 Task: Add an event with the title Third Team Building Exercise: Escape Room Challenge, date ''2023/12/05'', time 22:00and add a description: Participants will learn how to provide feedback and constructive criticism in a constructive and respectful manner. They will practice giving and receiving feedback, focusing on specific behaviors and outcomes, and offering suggestions for improvement.Mark the tasks as Completed , logged in from the account softage.4@softage.netand send the event invitation to softage.9@softage.net and softage.10@softage.net. Set a reminder for the event Weekly on Sunday
Action: Mouse moved to (86, 113)
Screenshot: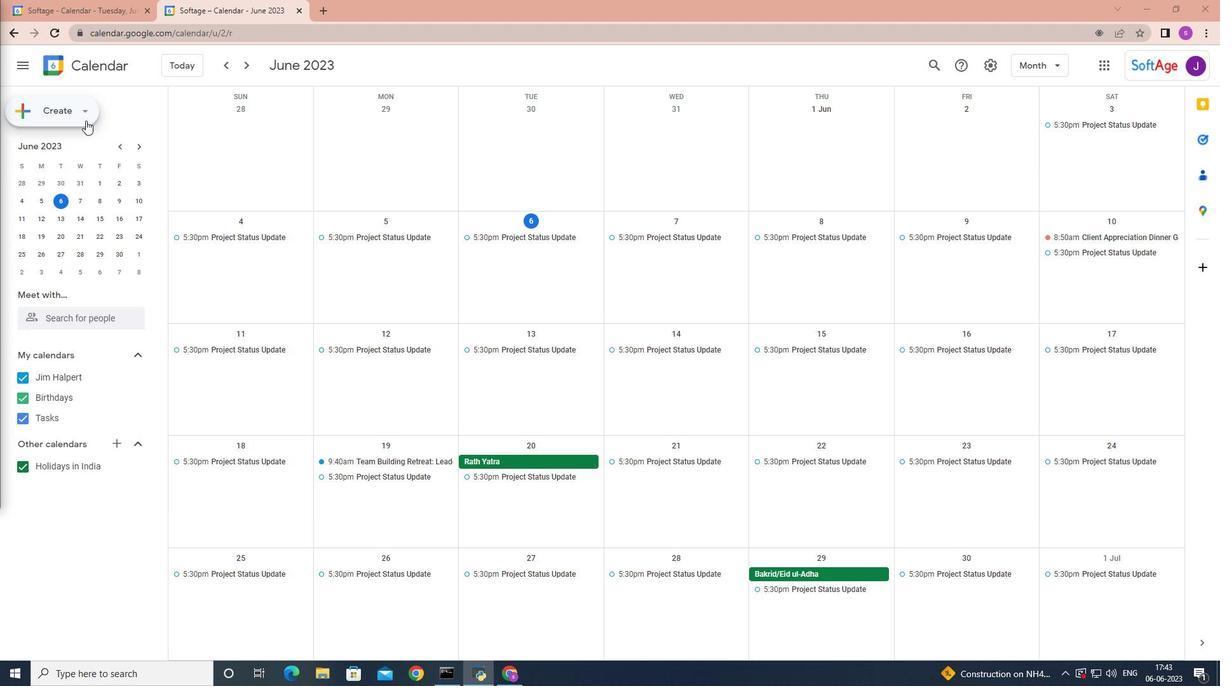 
Action: Mouse pressed left at (86, 113)
Screenshot: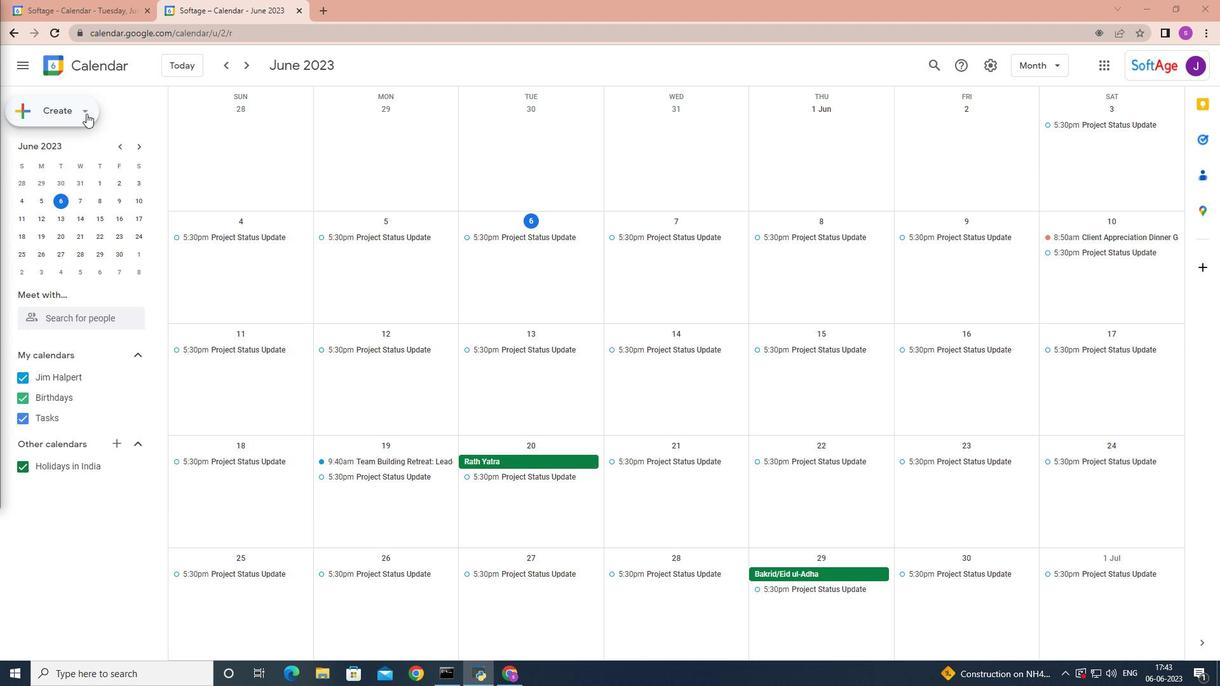 
Action: Mouse moved to (78, 142)
Screenshot: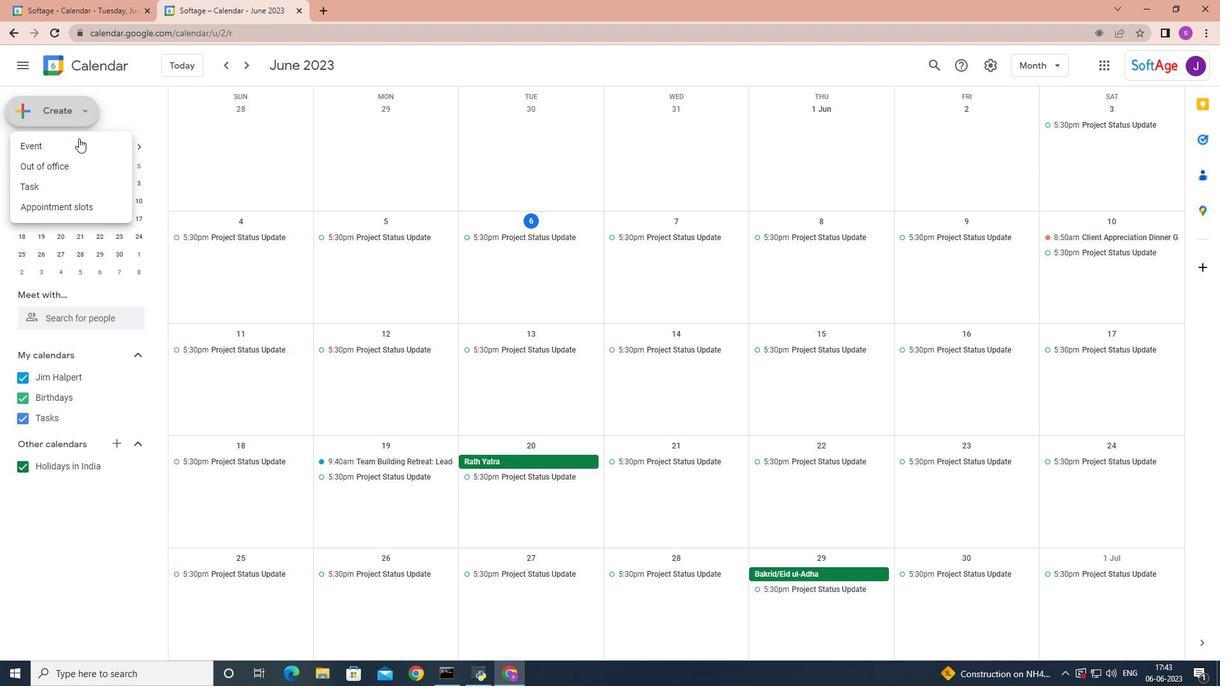 
Action: Mouse pressed left at (78, 142)
Screenshot: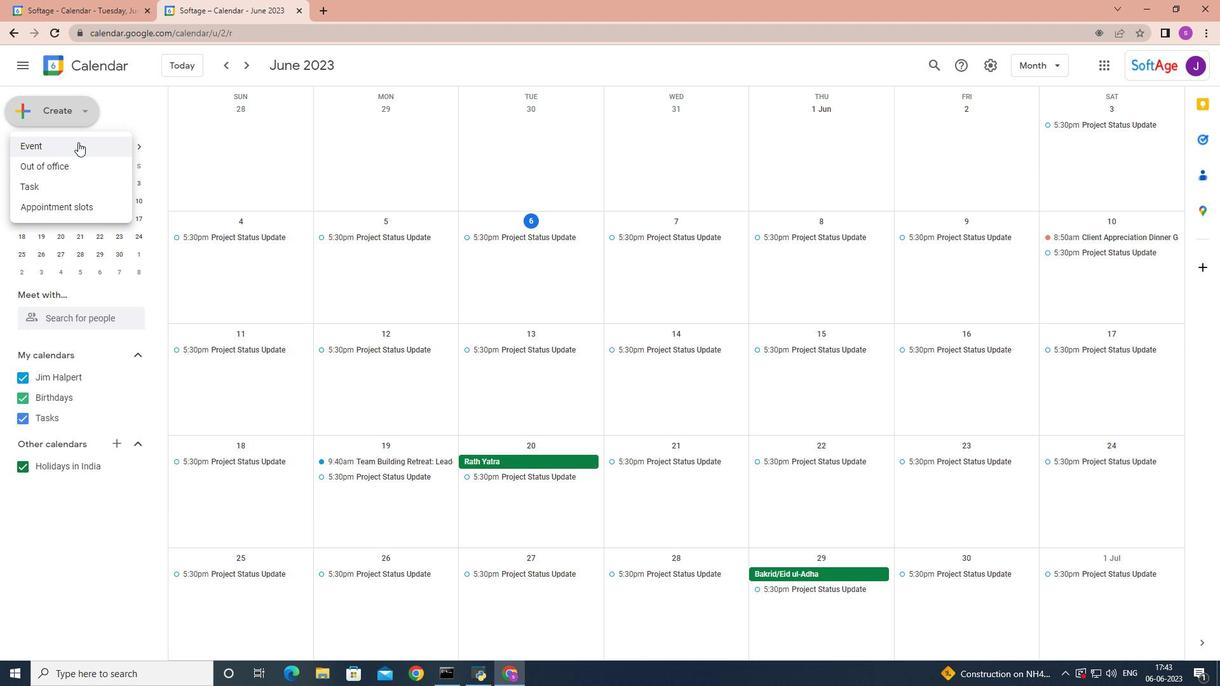 
Action: Mouse moved to (364, 499)
Screenshot: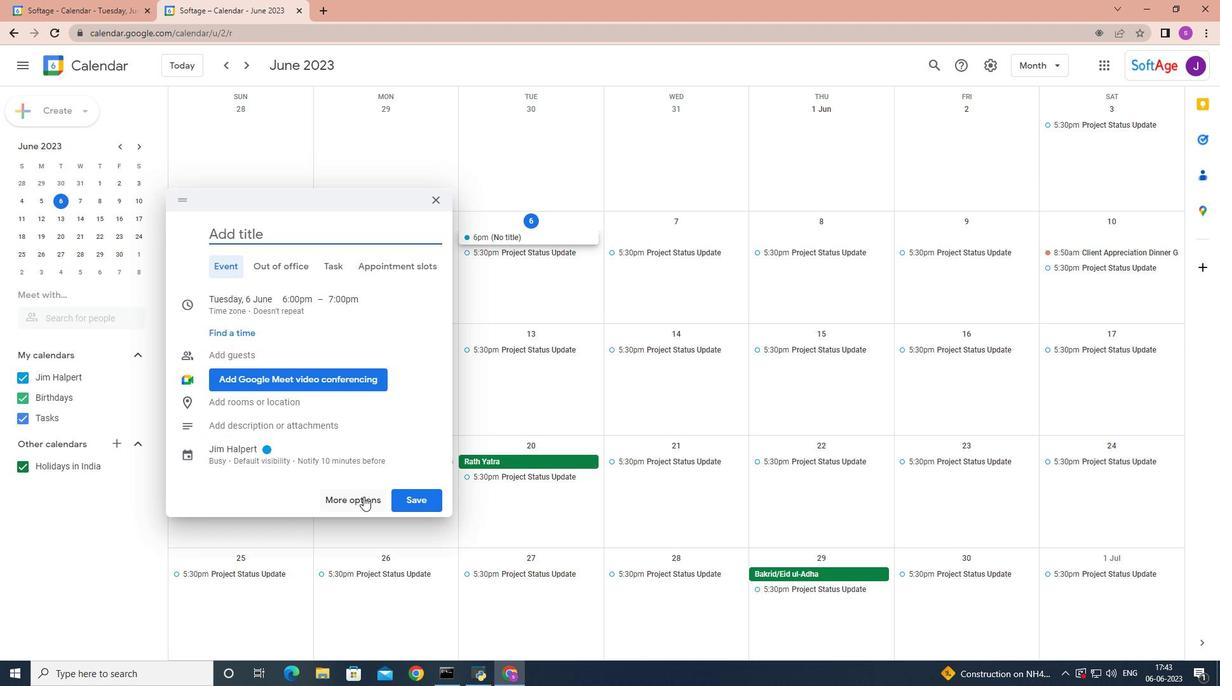 
Action: Mouse pressed left at (364, 499)
Screenshot: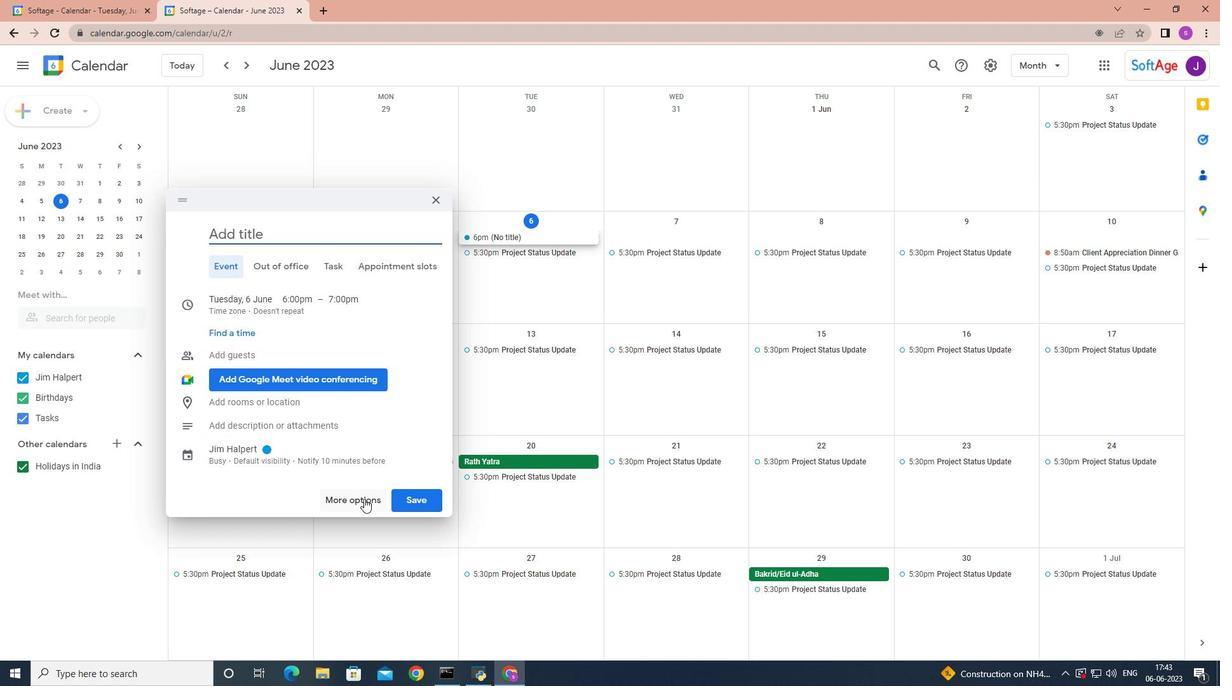 
Action: Mouse moved to (361, 498)
Screenshot: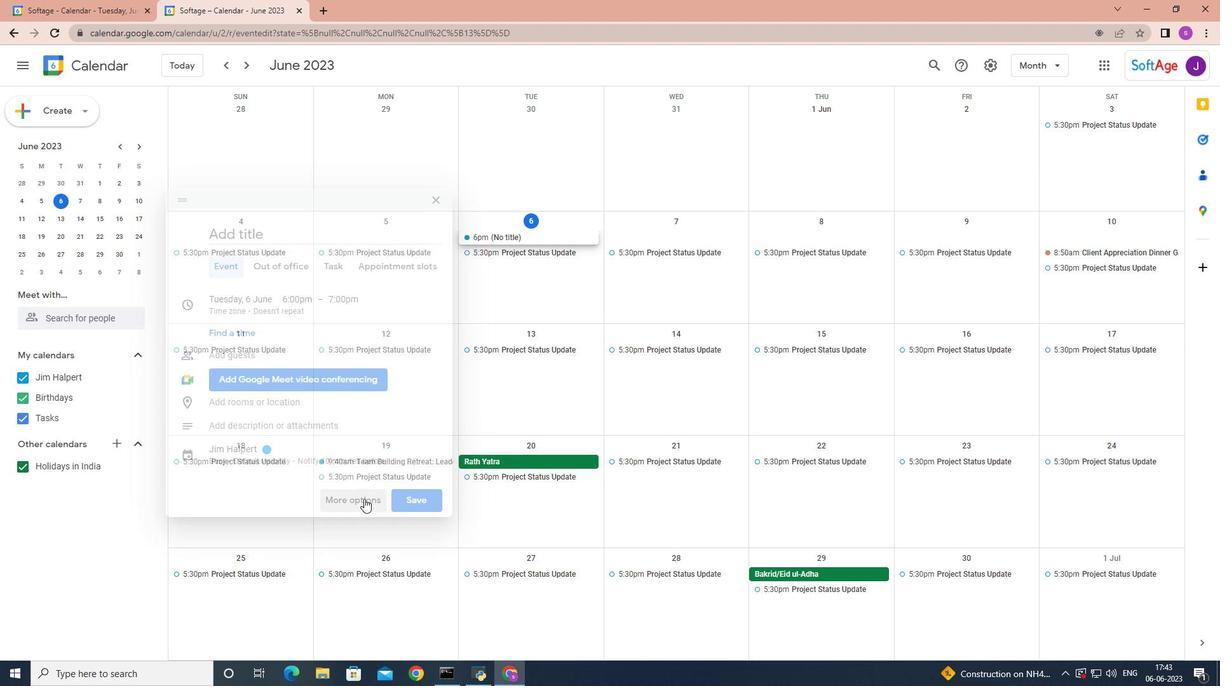 
Action: Key pressed <Key.shift>Third<Key.space><Key.shift>Teams<Key.space><Key.shift>Building<Key.space><Key.shift>Exercise<Key.shift>:<Key.space><Key.shift>Escape<Key.space><Key.shift>Room<Key.space><Key.shift>V<Key.backspace><Key.shift>Challenge
Screenshot: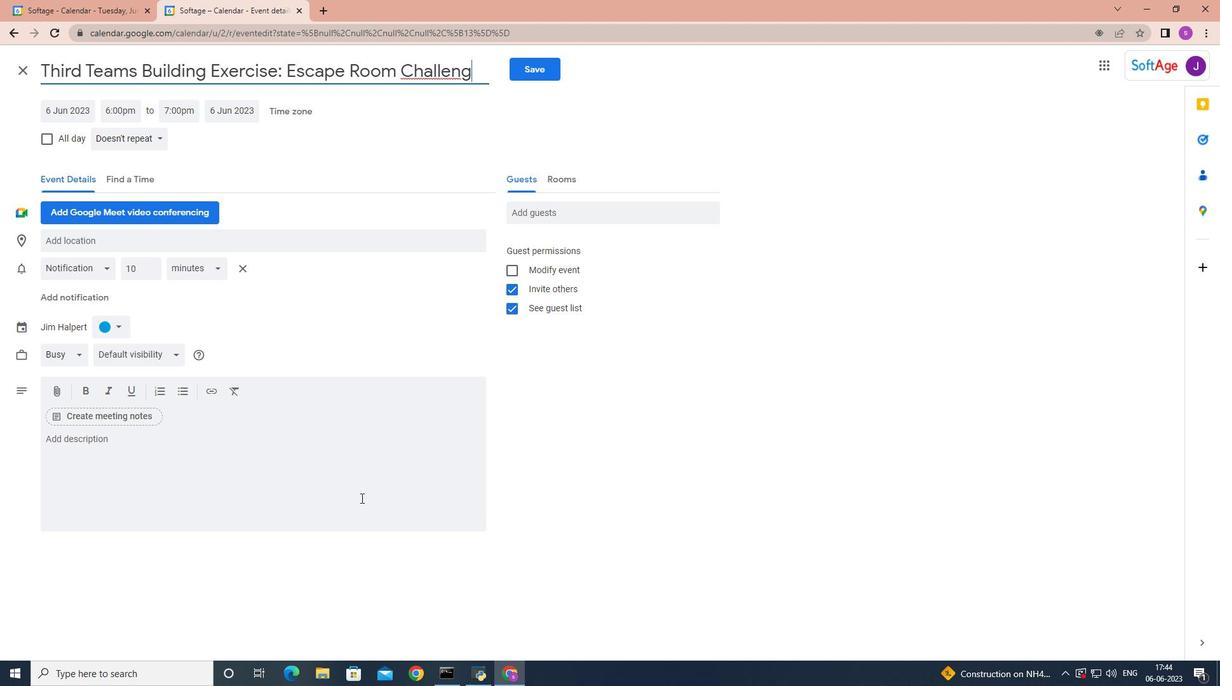
Action: Mouse moved to (70, 113)
Screenshot: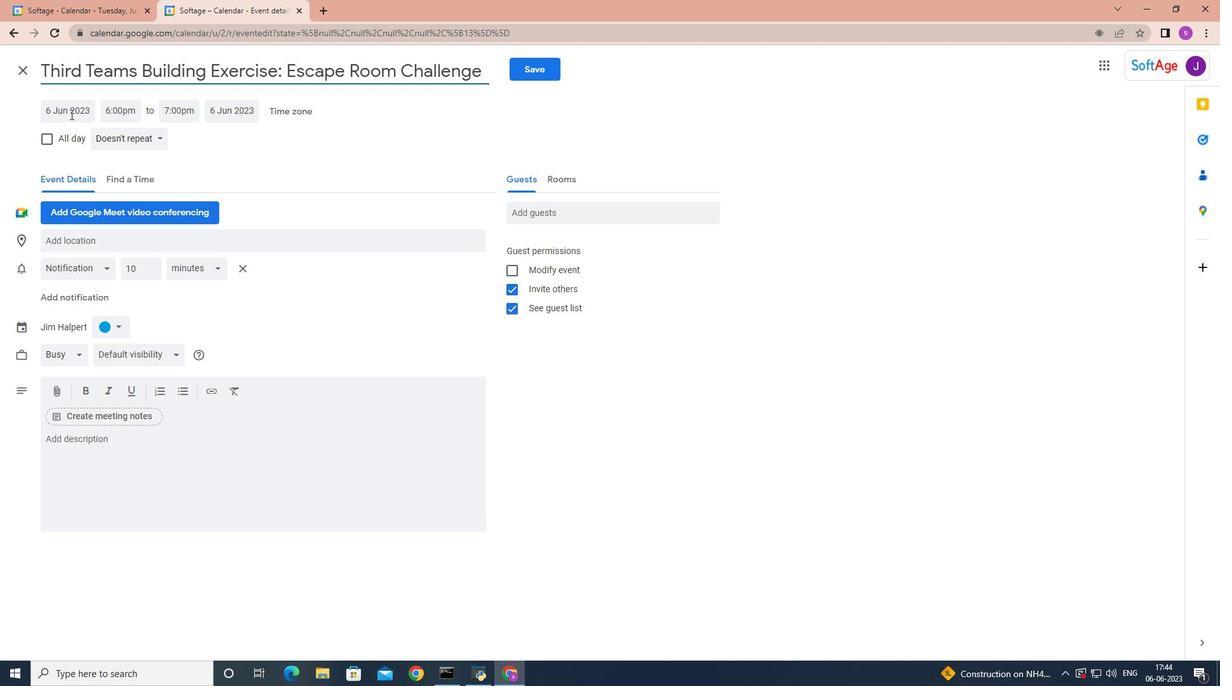 
Action: Mouse pressed left at (70, 113)
Screenshot: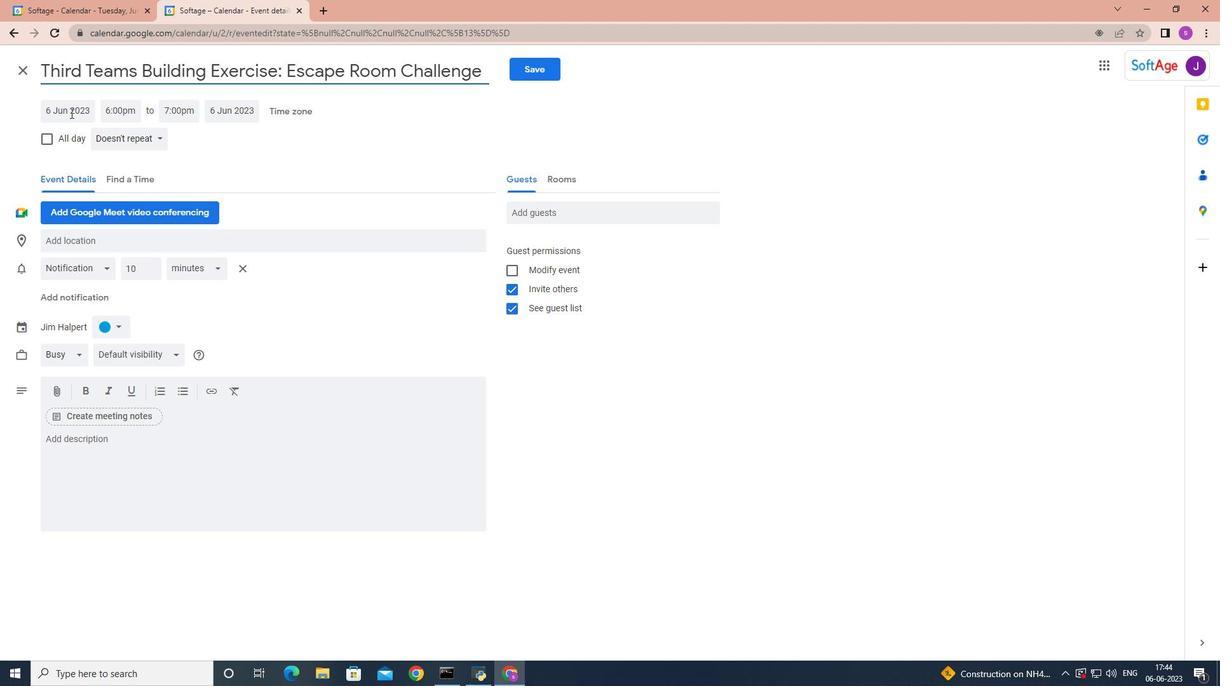 
Action: Mouse moved to (204, 136)
Screenshot: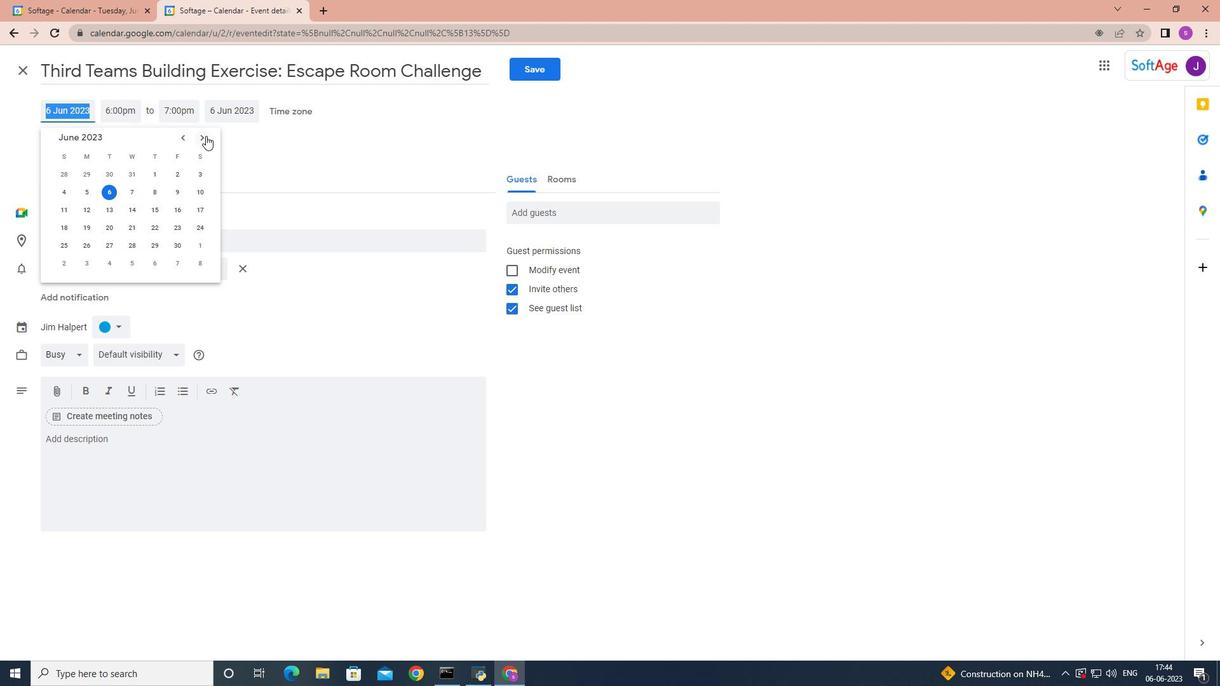 
Action: Mouse pressed left at (204, 136)
Screenshot: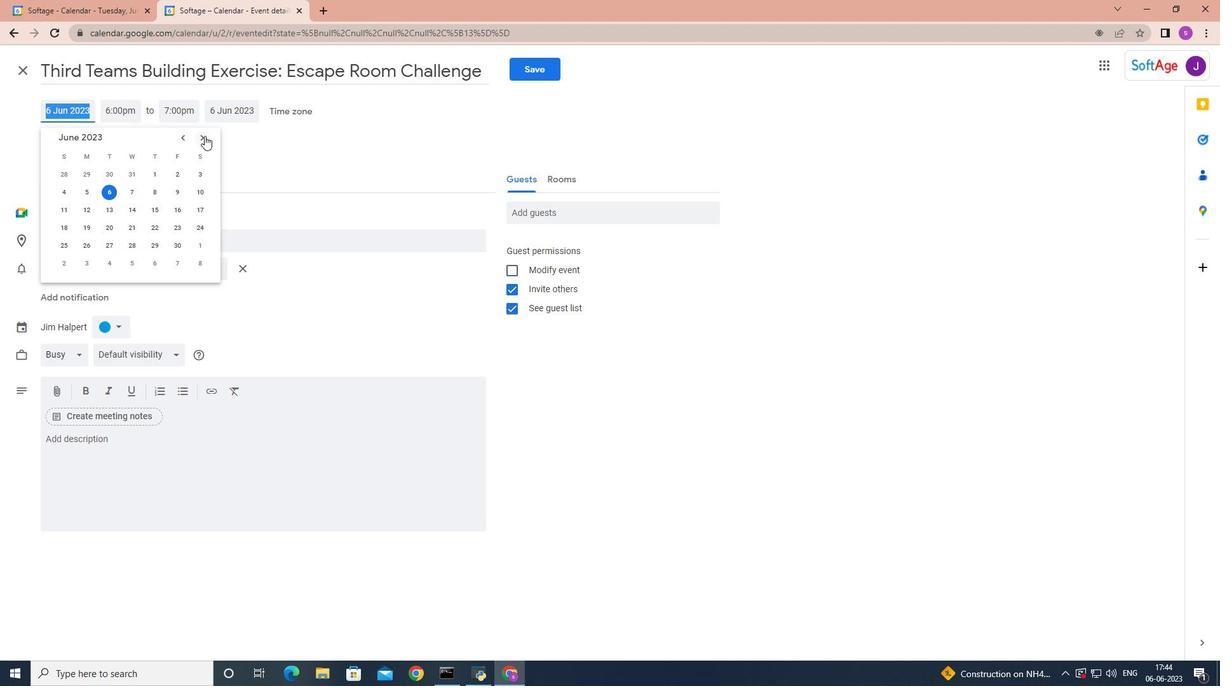 
Action: Mouse pressed left at (204, 136)
Screenshot: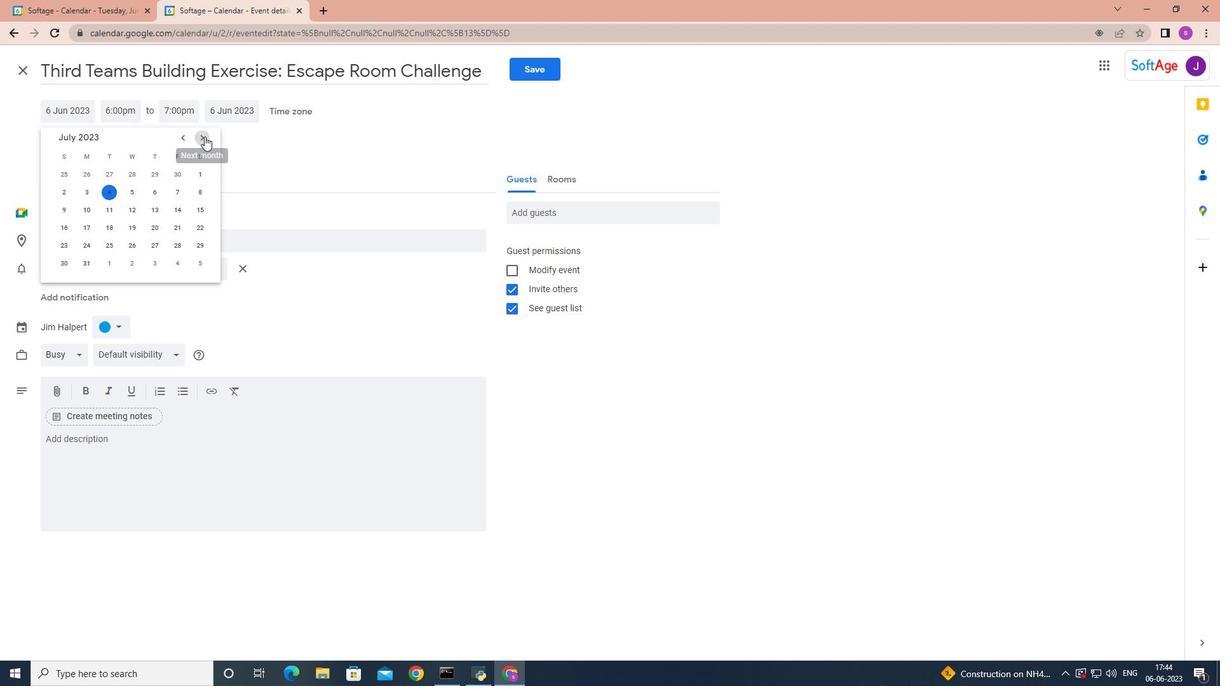 
Action: Mouse pressed left at (204, 136)
Screenshot: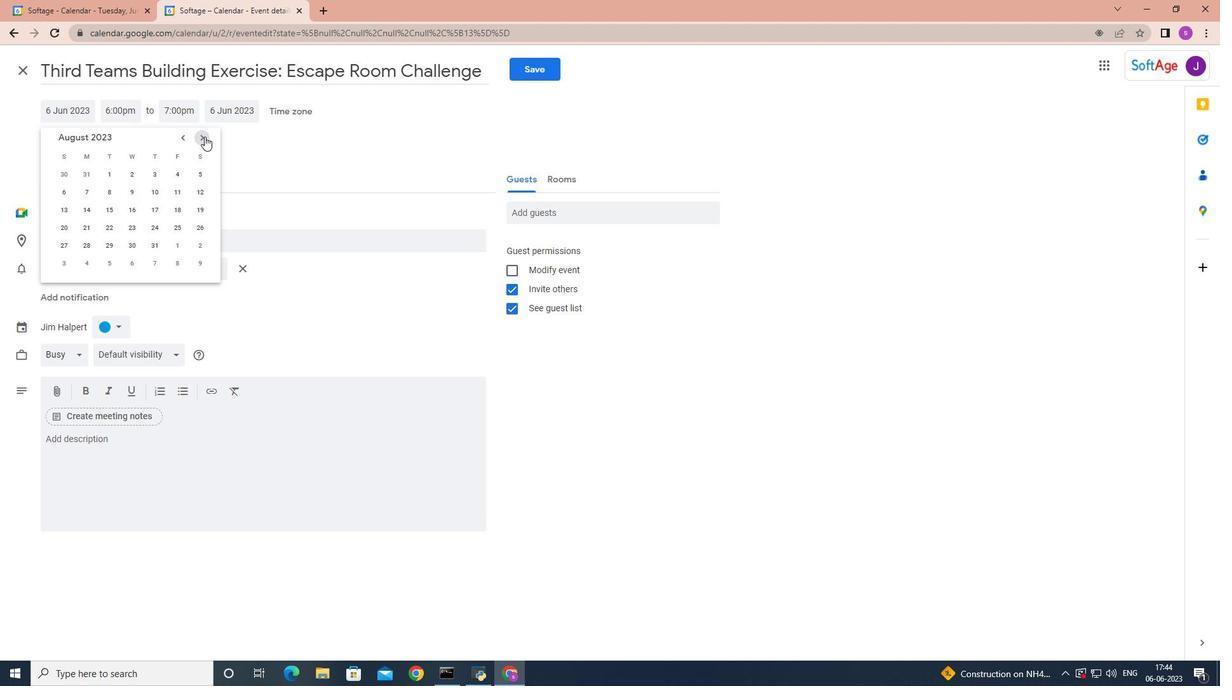 
Action: Mouse pressed left at (204, 136)
Screenshot: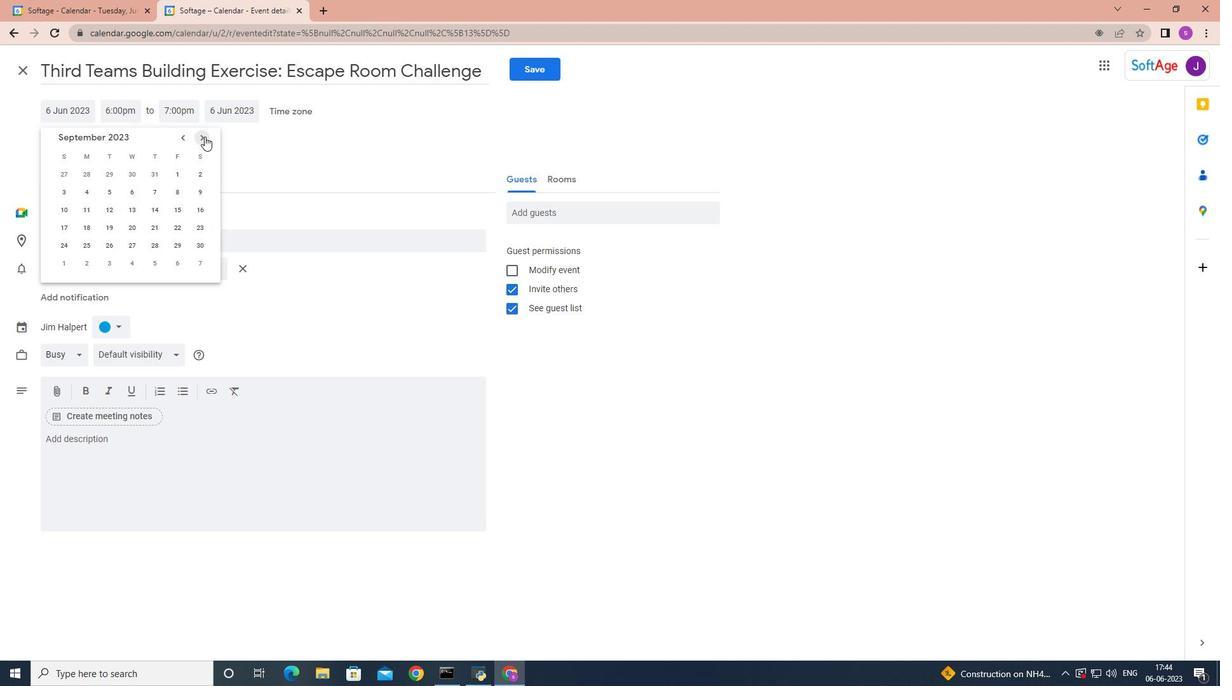 
Action: Mouse pressed left at (204, 136)
Screenshot: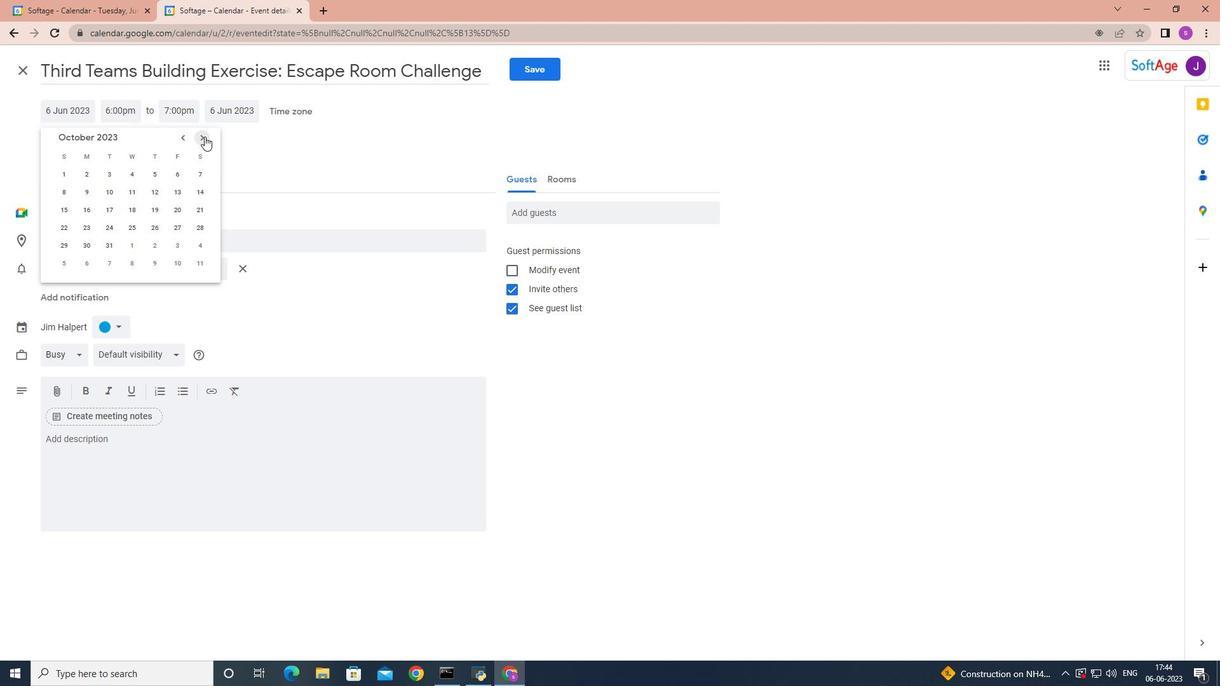 
Action: Mouse pressed left at (204, 136)
Screenshot: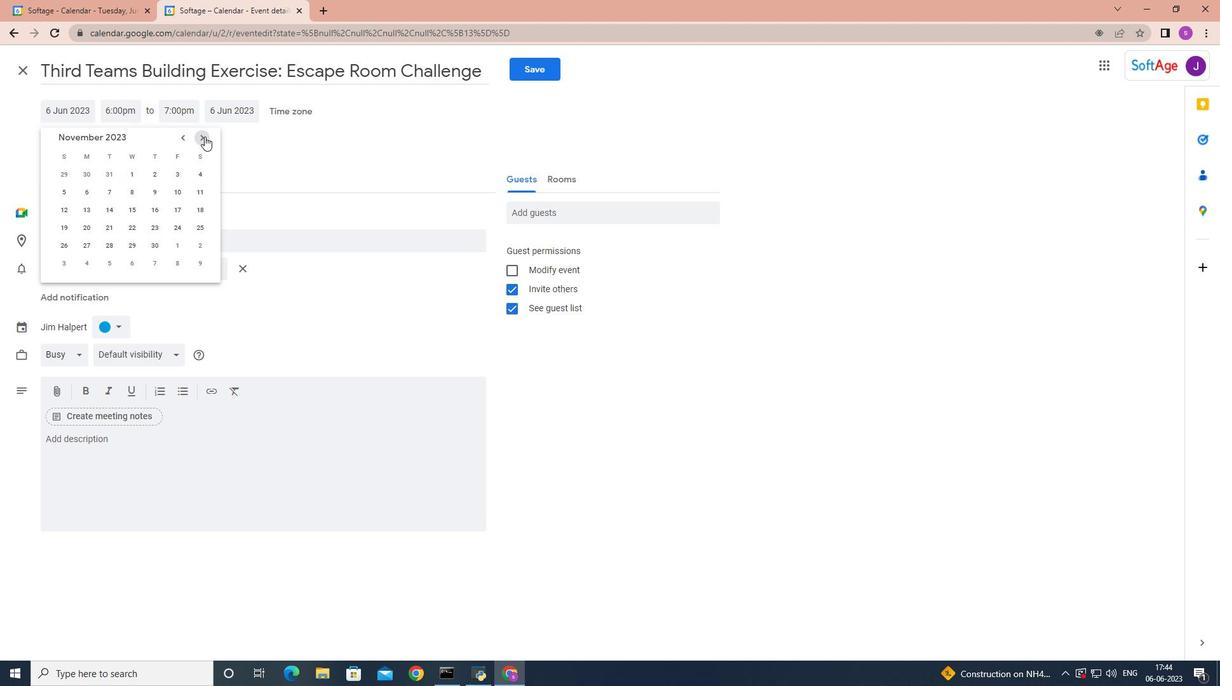 
Action: Mouse moved to (106, 188)
Screenshot: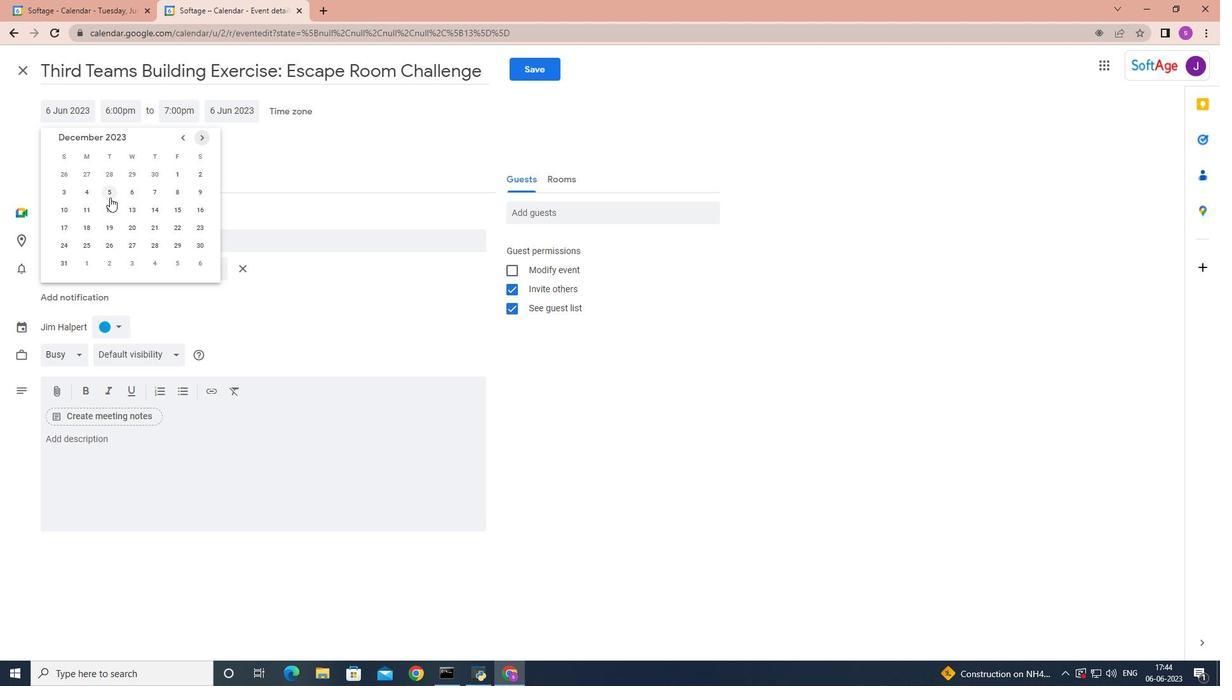 
Action: Mouse pressed left at (106, 188)
Screenshot: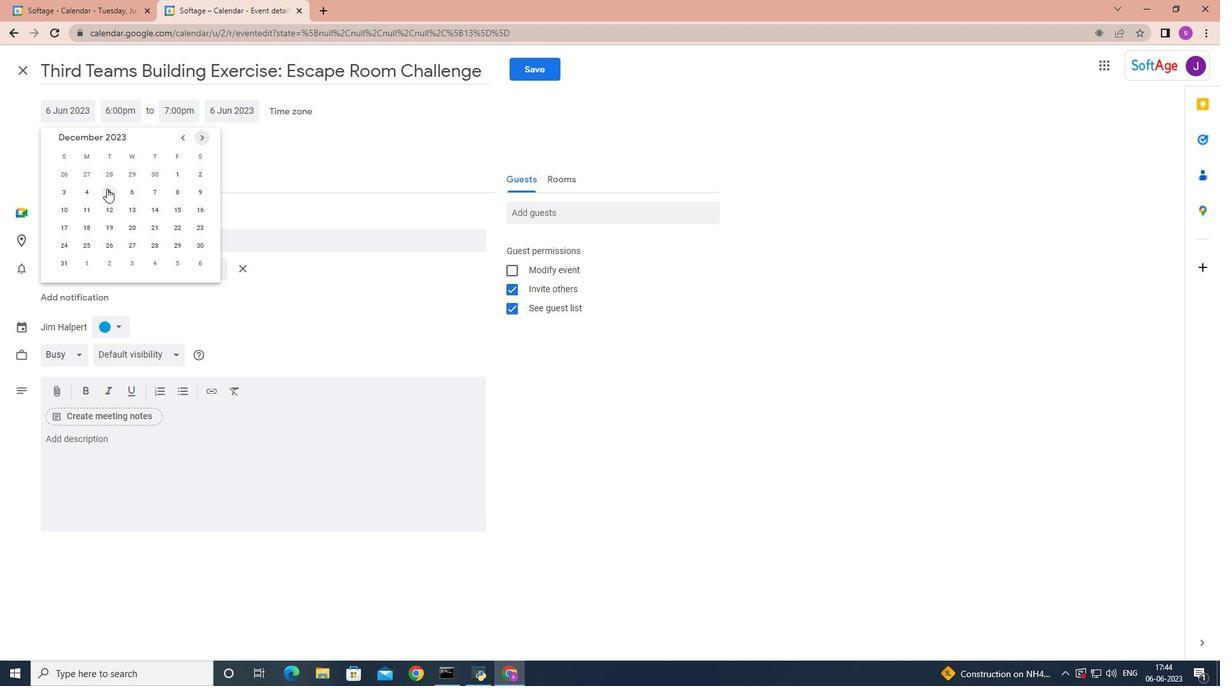 
Action: Mouse moved to (120, 110)
Screenshot: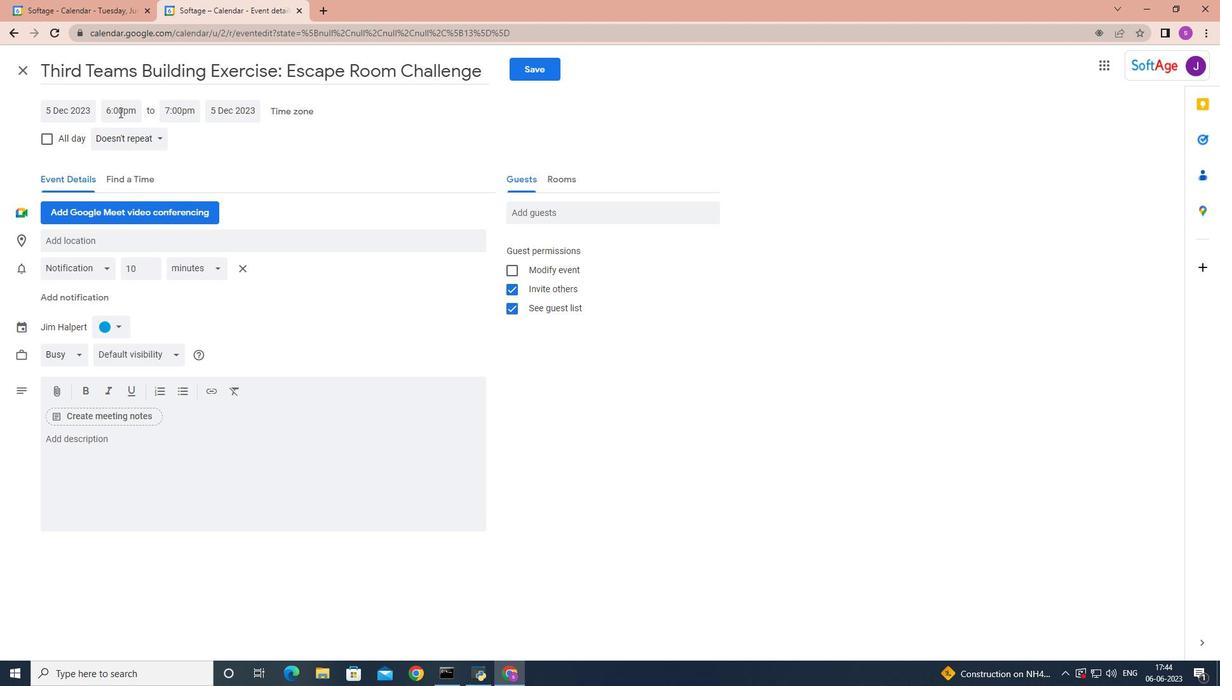 
Action: Mouse pressed left at (120, 110)
Screenshot: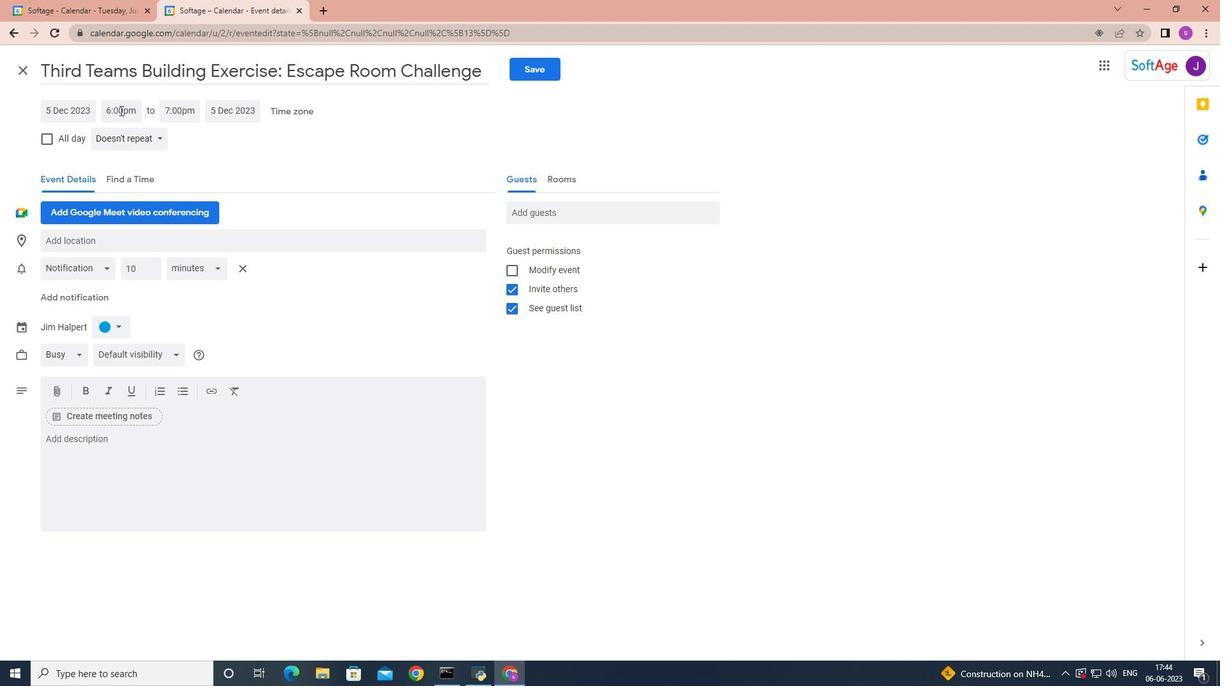 
Action: Key pressed 22<Key.shift>:00<Key.enter>
Screenshot: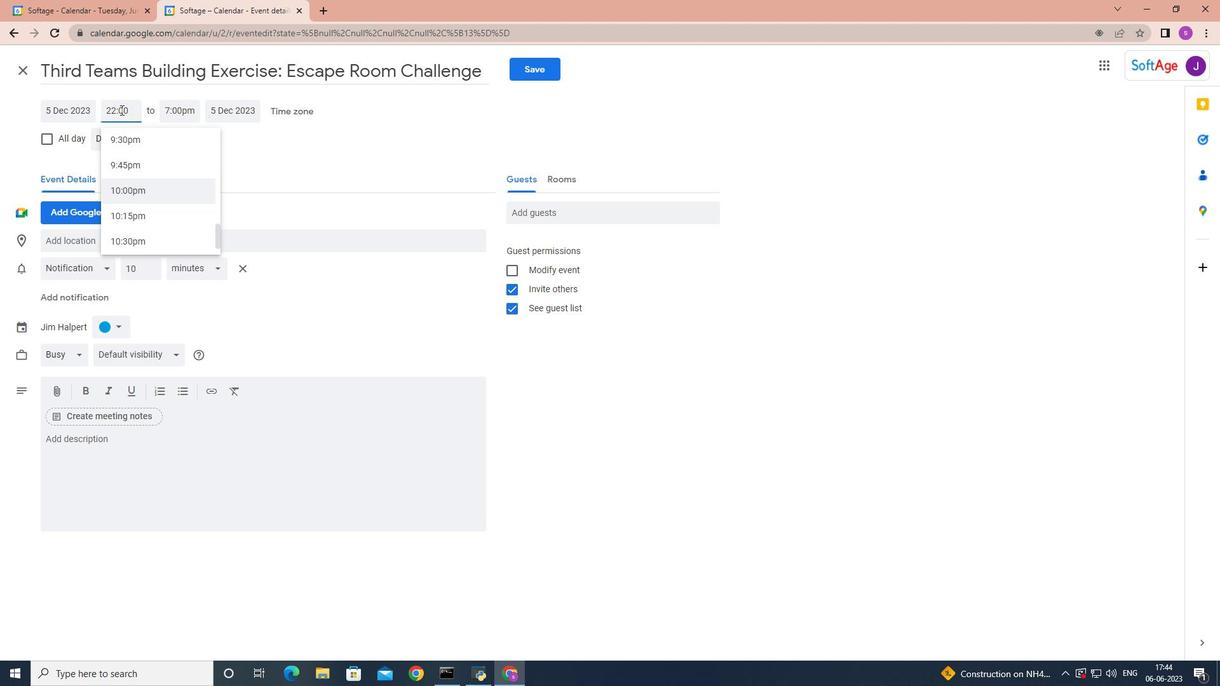 
Action: Mouse moved to (75, 448)
Screenshot: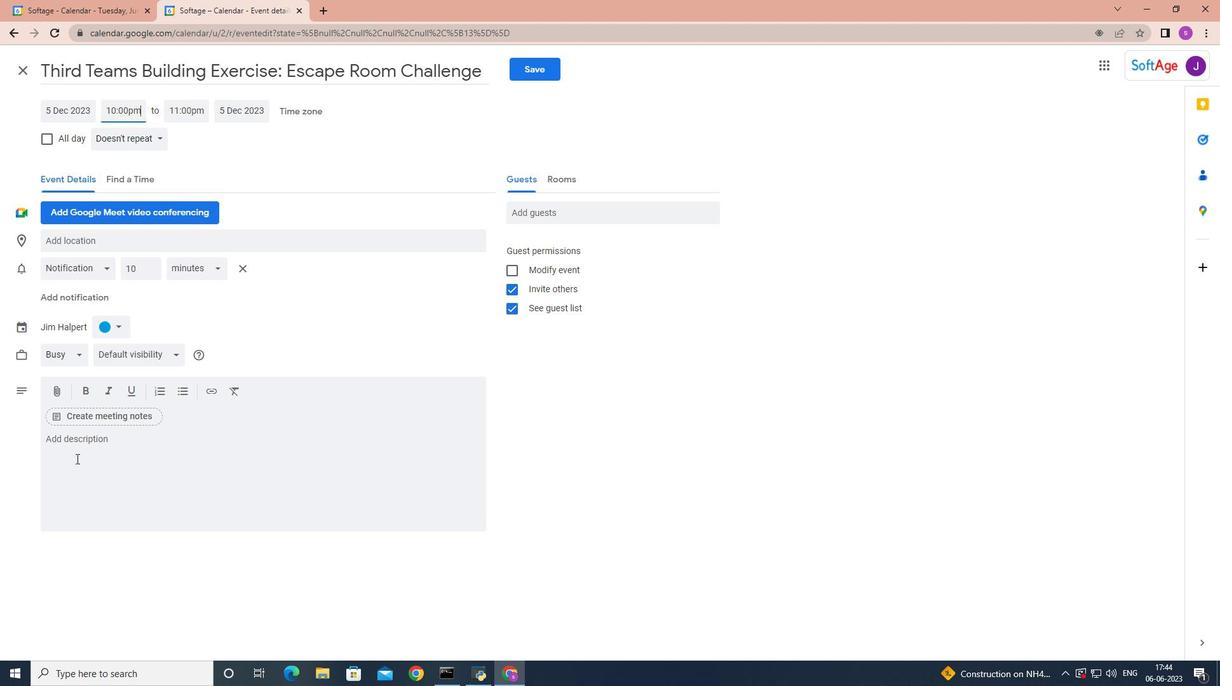 
Action: Mouse pressed left at (75, 448)
Screenshot: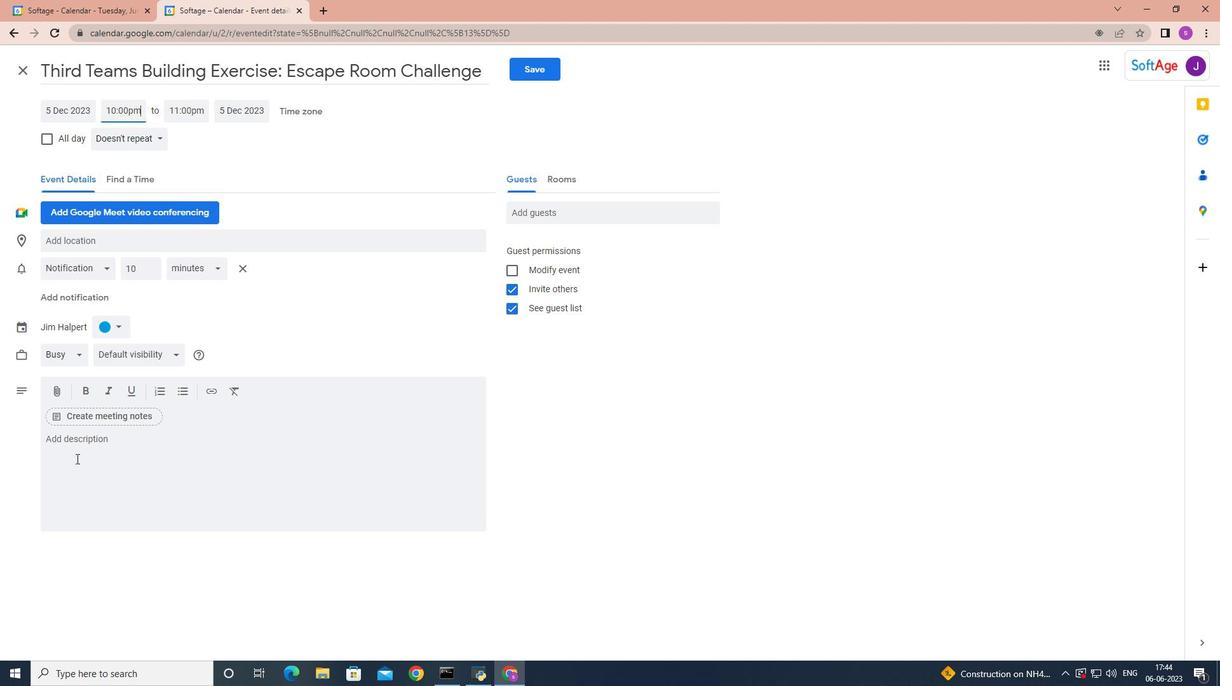 
Action: Key pressed <Key.shift>Participants<Key.space>will<Key.space>learn<Key.space>how<Key.space>to<Key.space>provide<Key.space>feedback<Key.space>and<Key.space>construcy<Key.backspace>tive<Key.space>criticism<Key.space>in<Key.space>a<Key.space>constructive<Key.space>and<Key.space>respectful<Key.space>manner.<Key.space><Key.shift>Thet<Key.backspace>yb<Key.space><Key.backspace><Key.space><Key.backspace><Key.backspace><Key.space>will<Key.space>practice<Key.space>f<Key.backspace>giving<Key.space>and<Key.space>receiving<Key.space>feedback<Key.space>f<Key.backspace><Key.backspace>,<Key.space>focusing<Key.space>on<Key.space>specific<Key.space>behaviors<Key.space>and<Key.space>outcomes<Key.space><Key.backspace>,<Key.space>and<Key.space>offering<Key.space>suggesting<Key.space>for<Key.space>impo<Key.backspace>rovement.
Screenshot: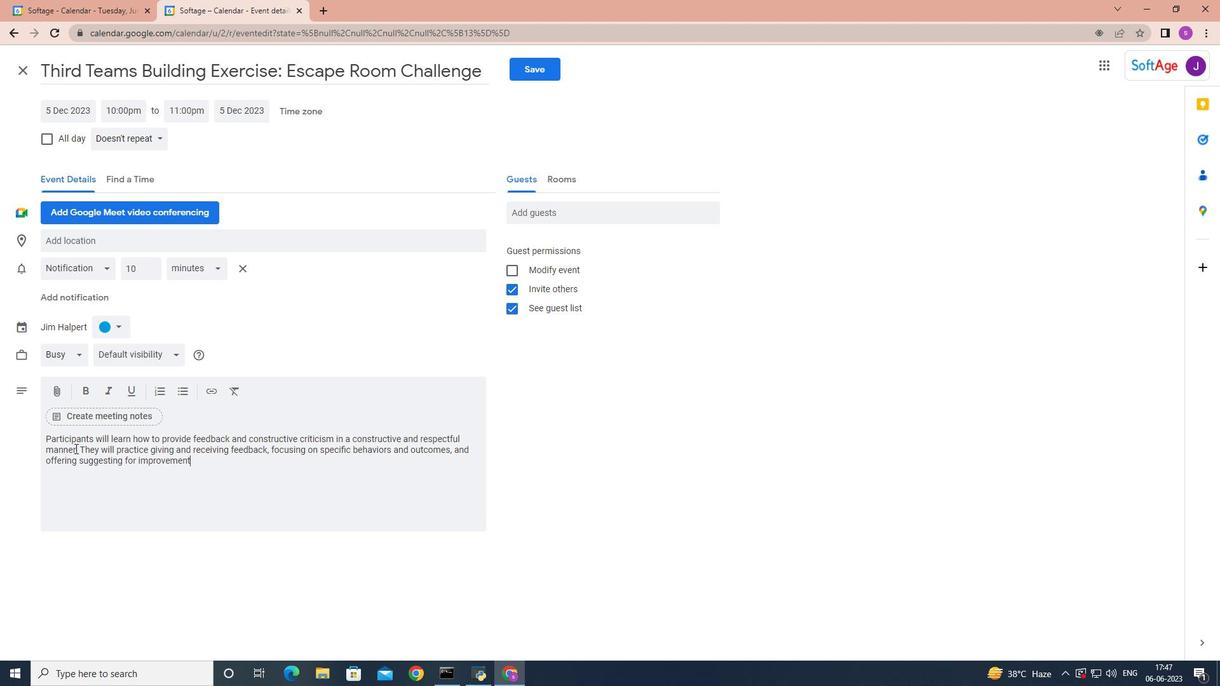 
Action: Mouse moved to (580, 211)
Screenshot: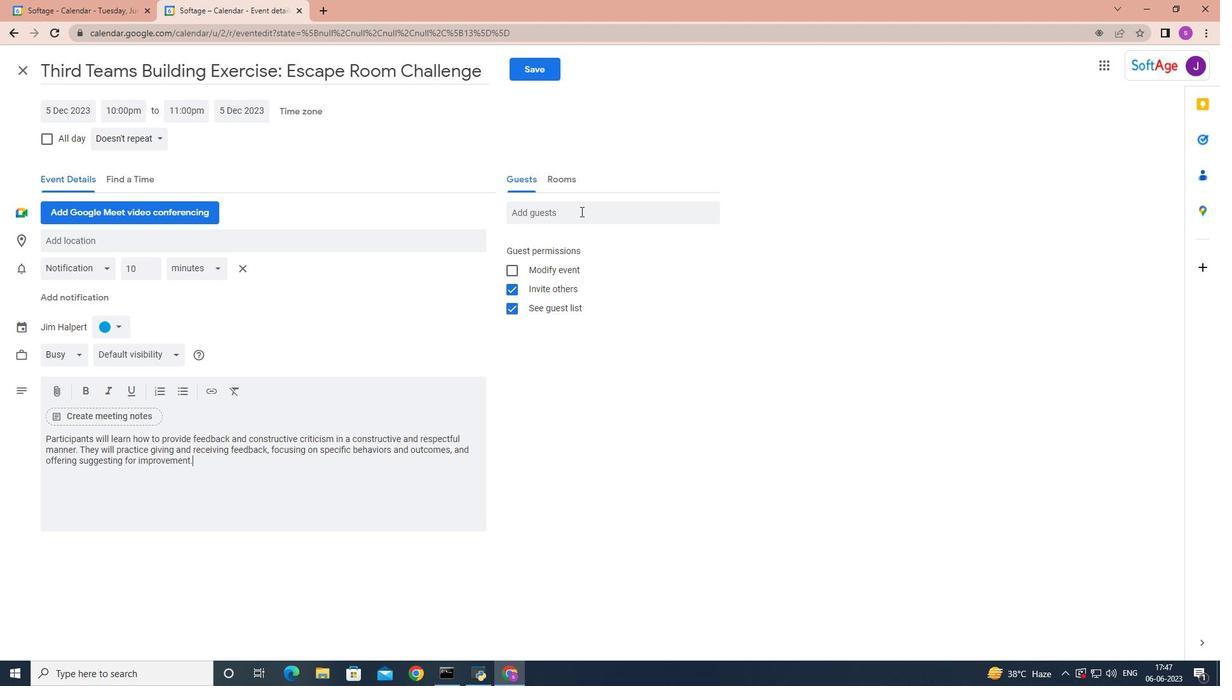 
Action: Mouse pressed left at (580, 211)
Screenshot: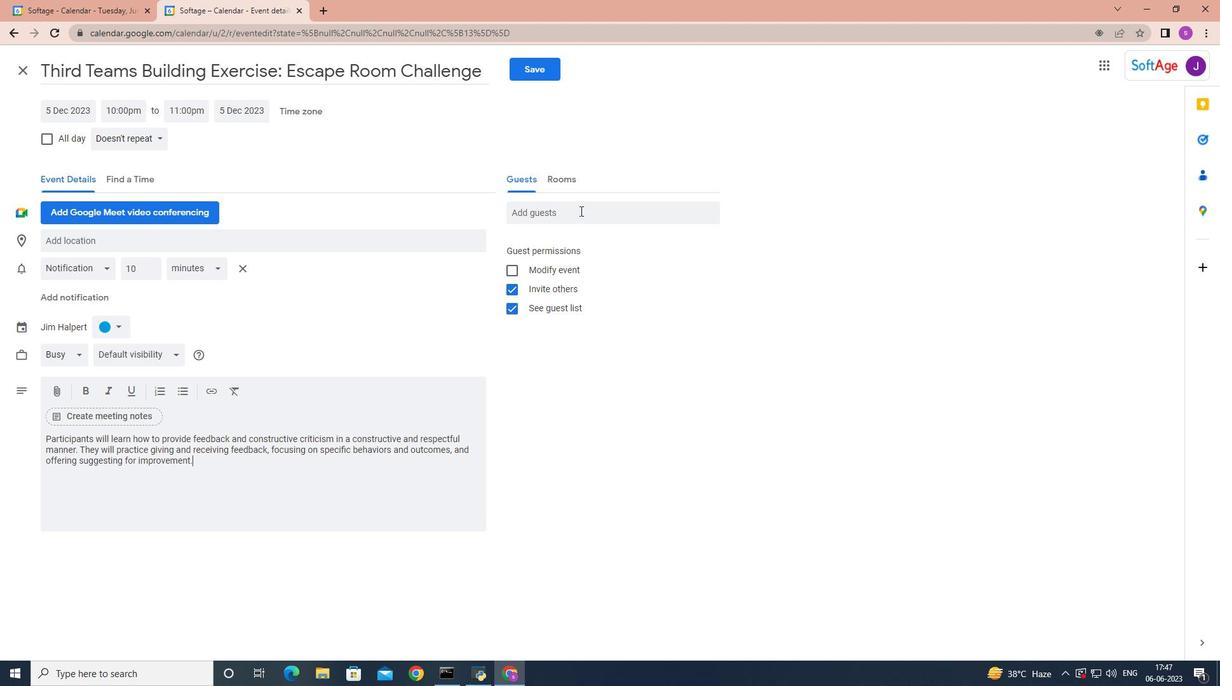 
Action: Key pressed softage.9
Screenshot: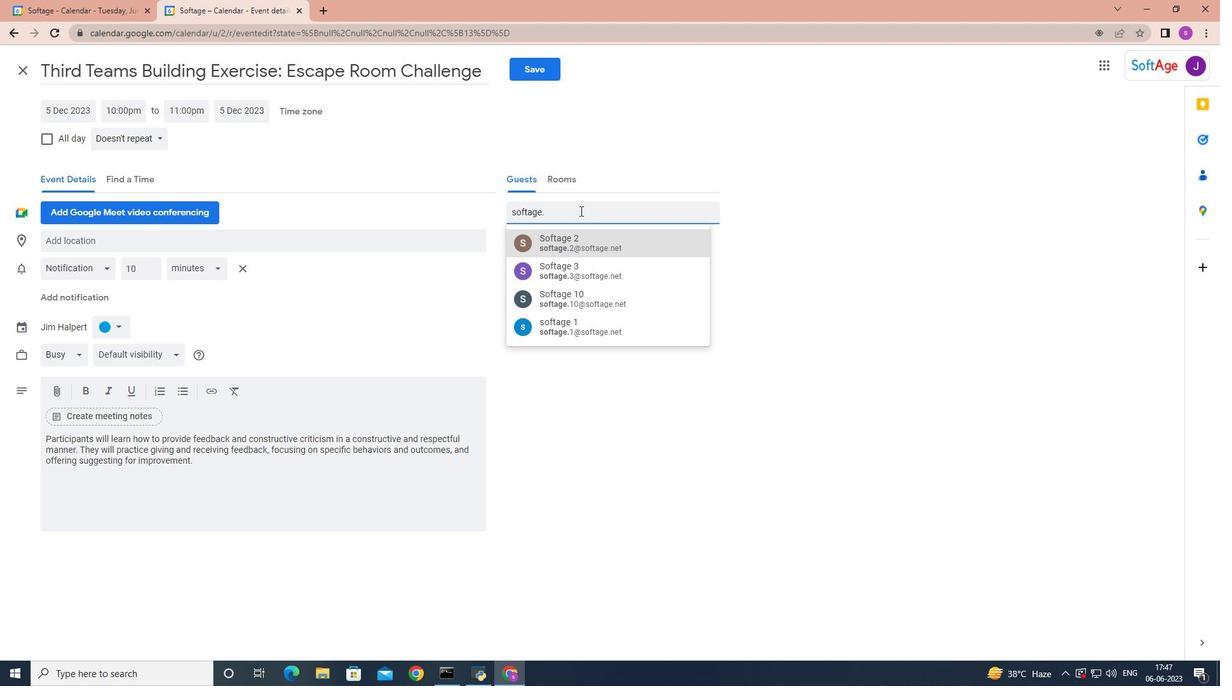 
Action: Mouse moved to (595, 240)
Screenshot: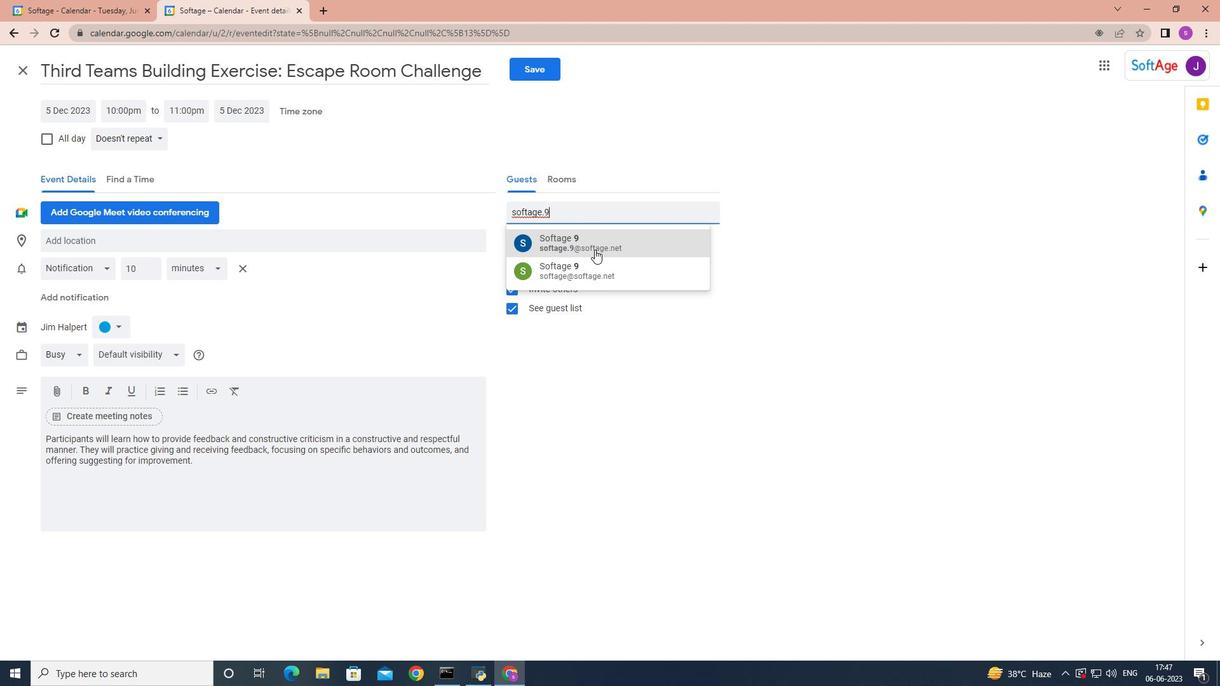 
Action: Mouse pressed left at (595, 240)
Screenshot: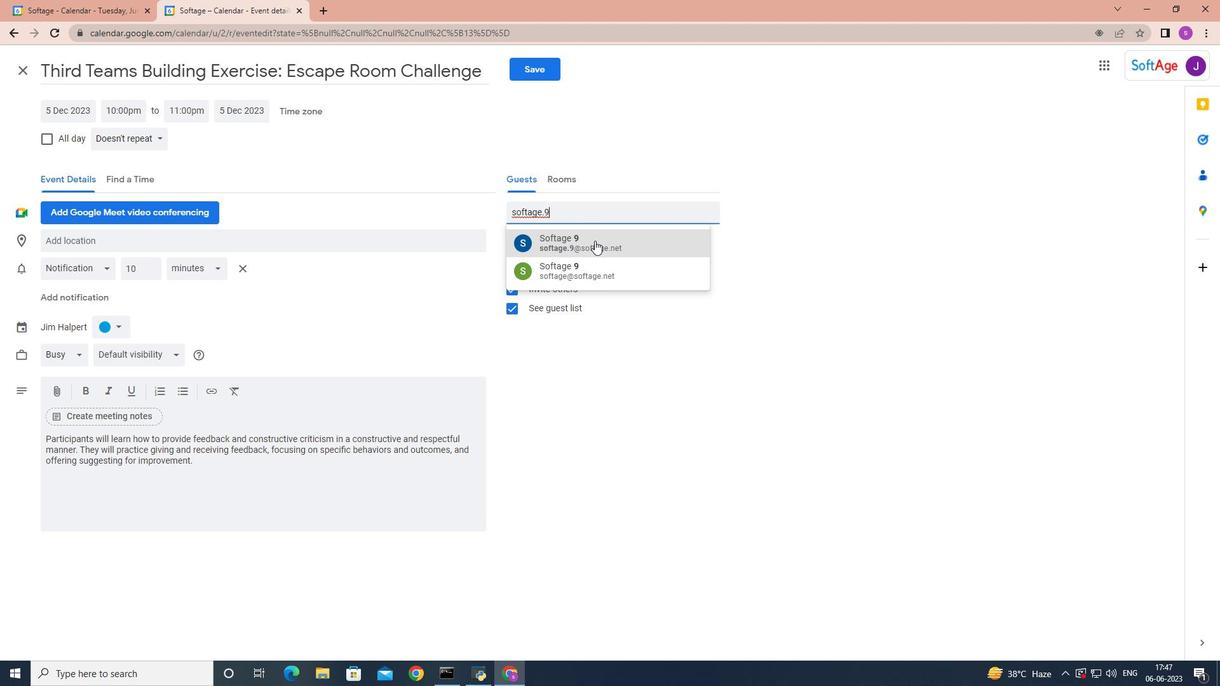 
Action: Key pressed softage.10
Screenshot: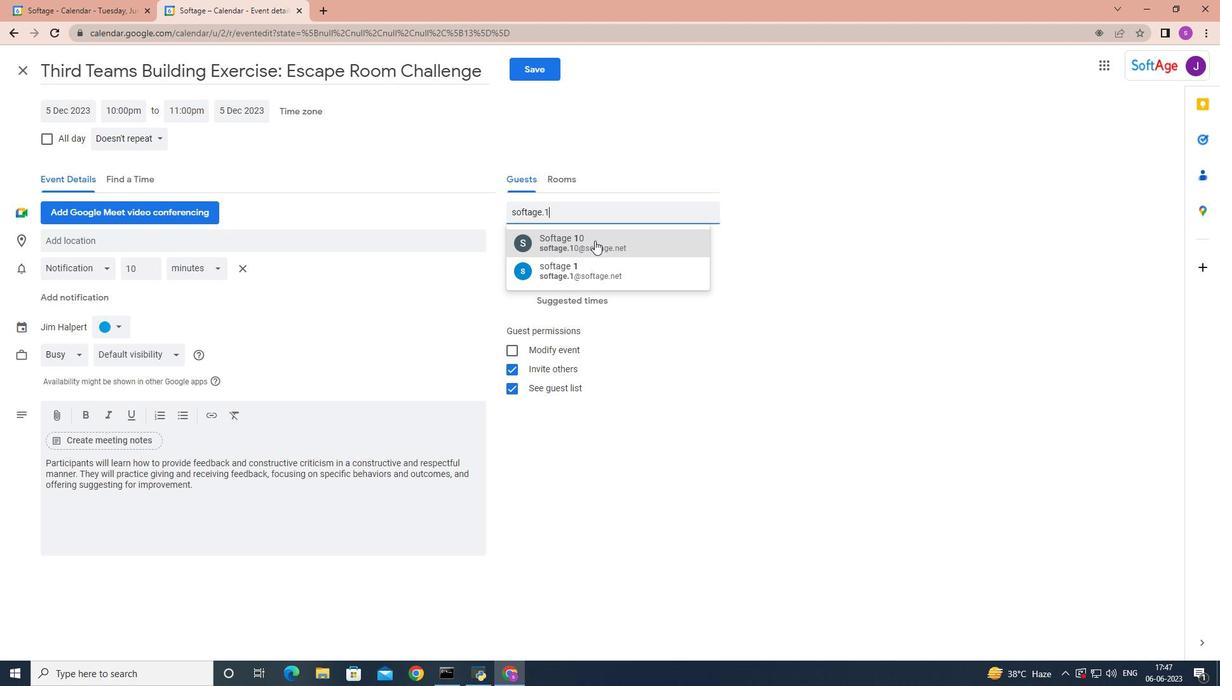 
Action: Mouse pressed left at (595, 240)
Screenshot: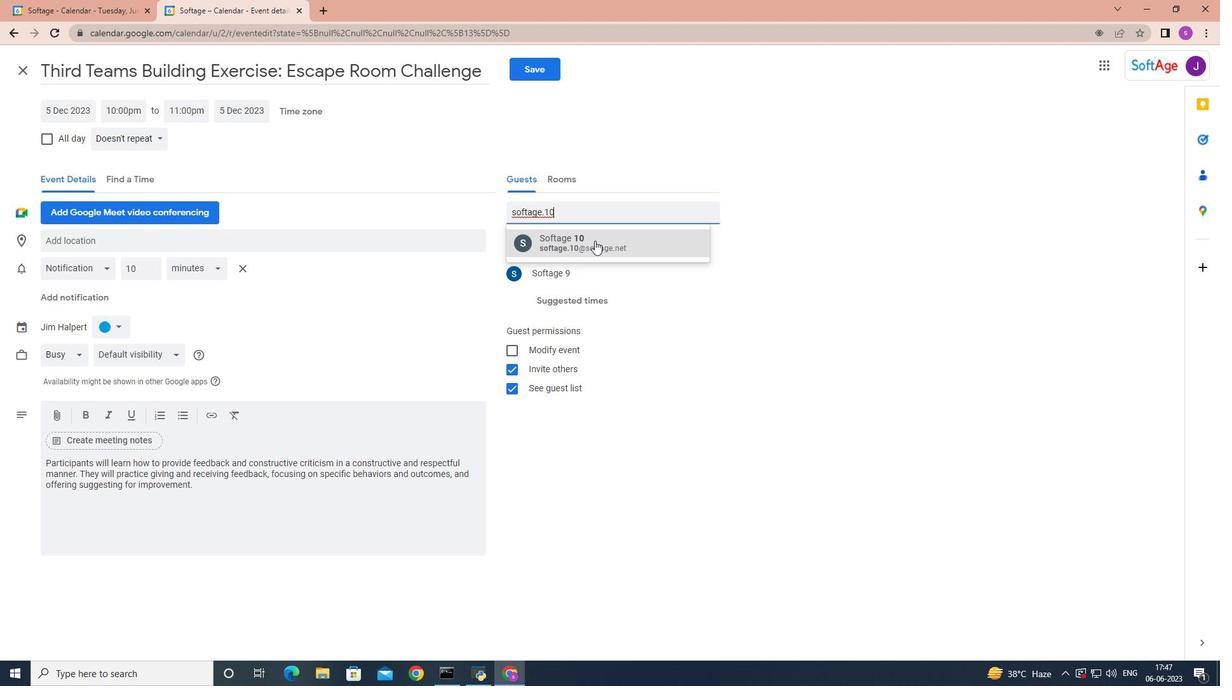 
Action: Mouse moved to (160, 136)
Screenshot: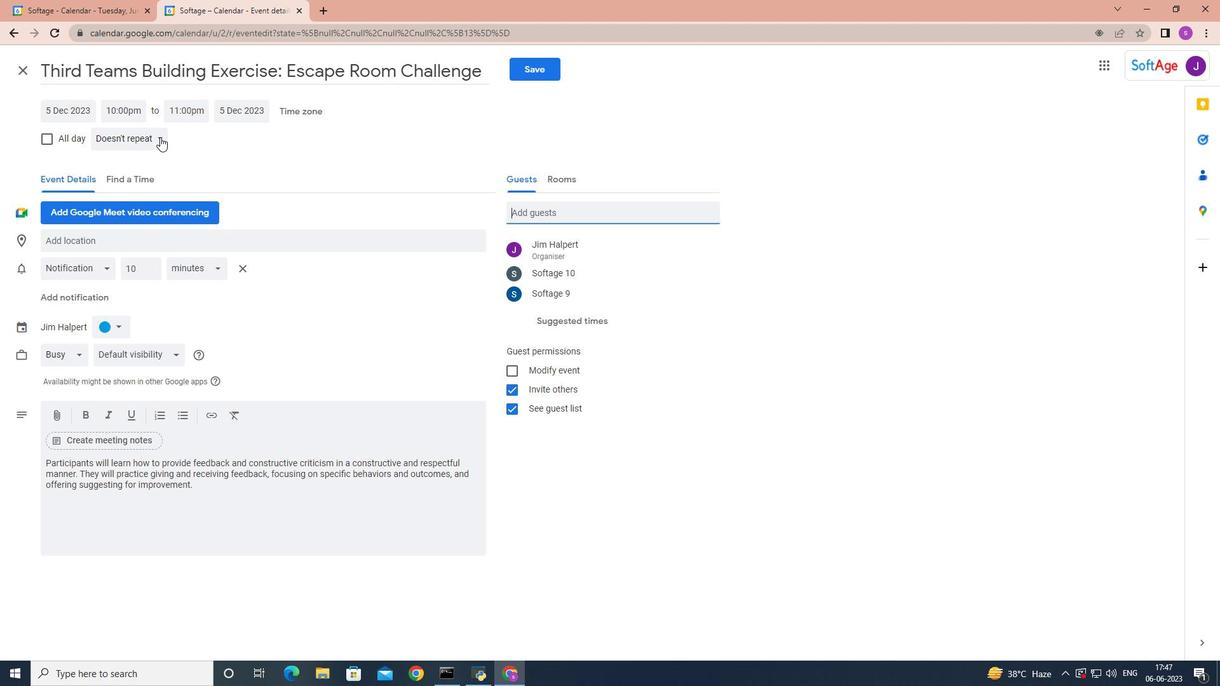 
Action: Mouse pressed left at (160, 136)
Screenshot: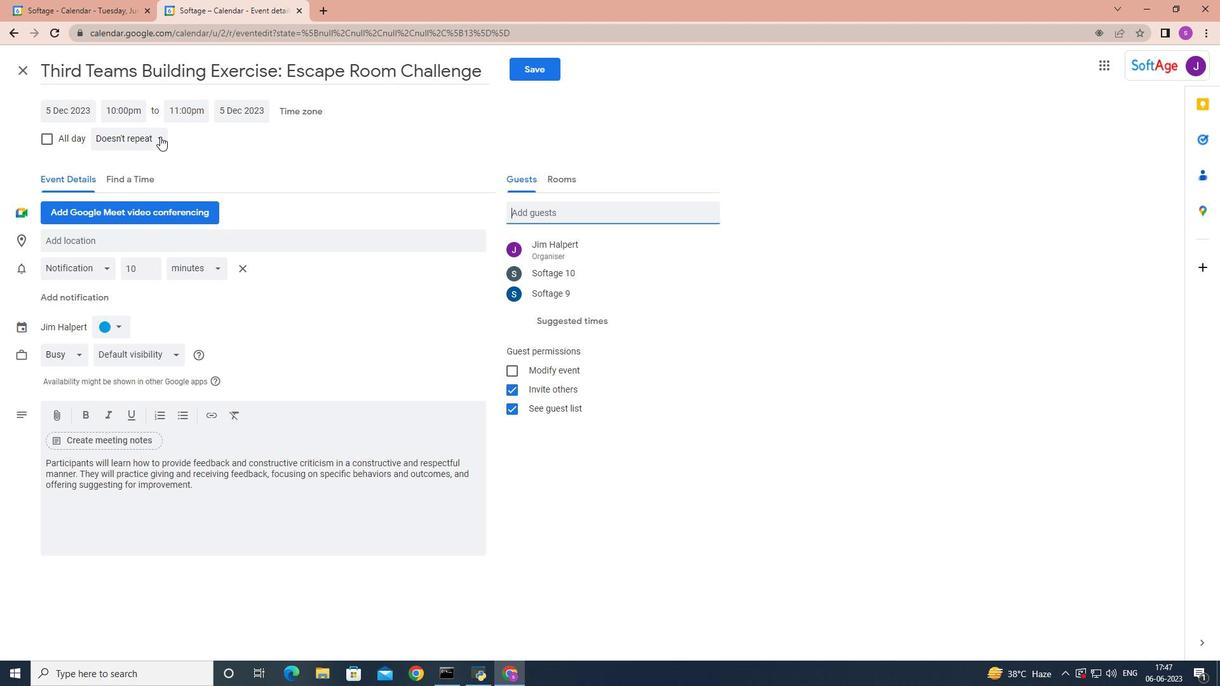 
Action: Mouse moved to (194, 277)
Screenshot: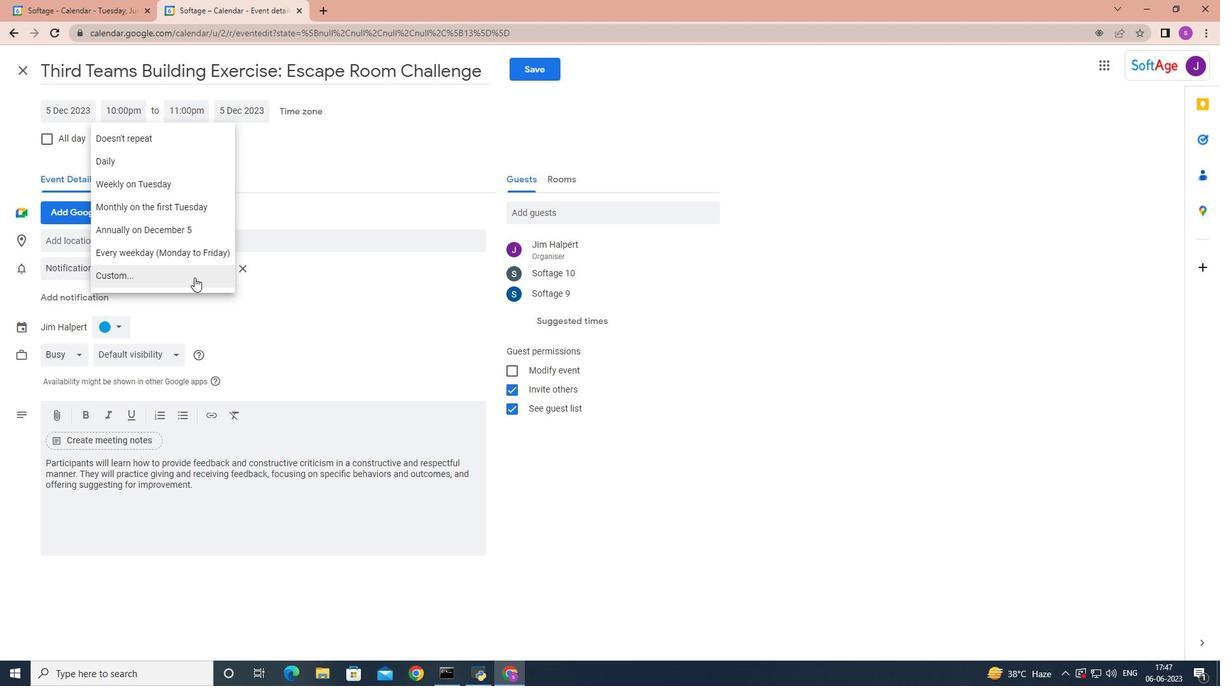 
Action: Mouse pressed left at (194, 277)
Screenshot: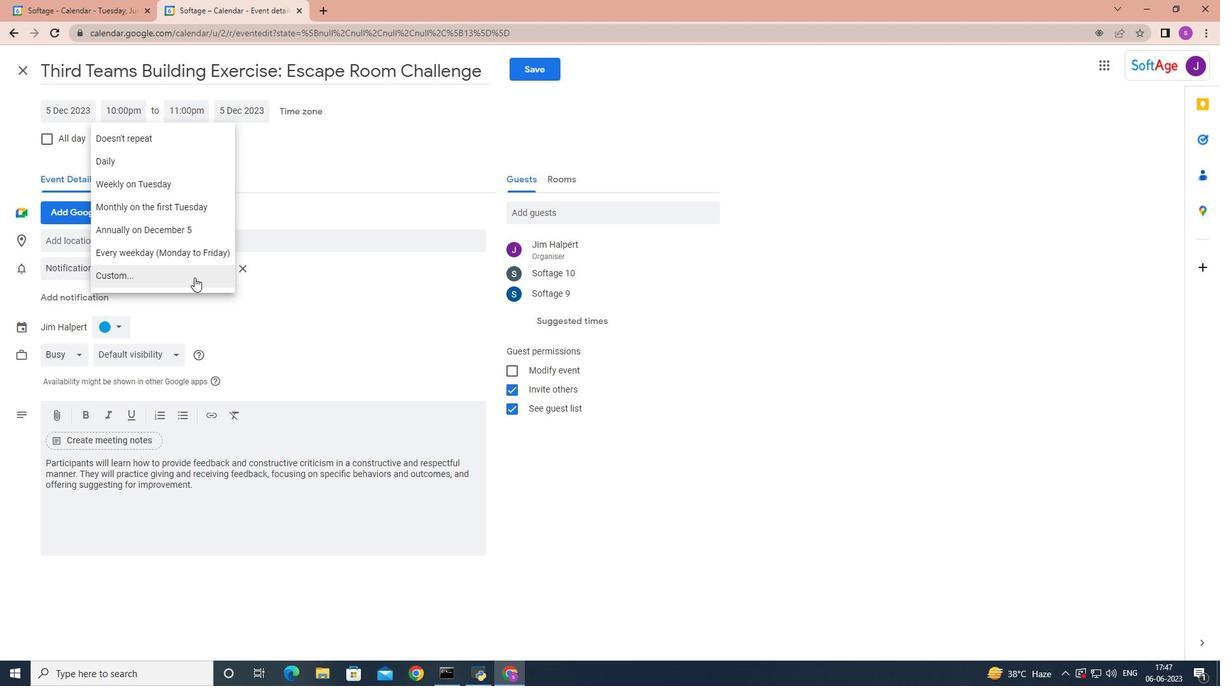 
Action: Mouse moved to (511, 329)
Screenshot: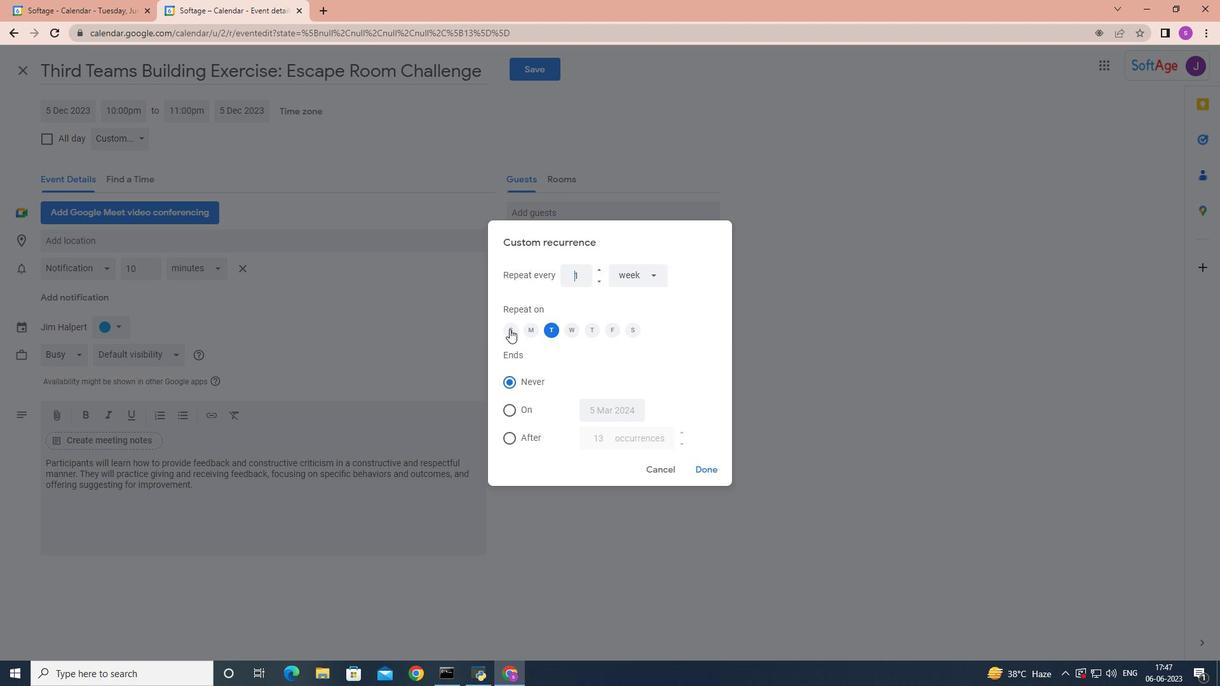 
Action: Mouse pressed left at (511, 329)
Screenshot: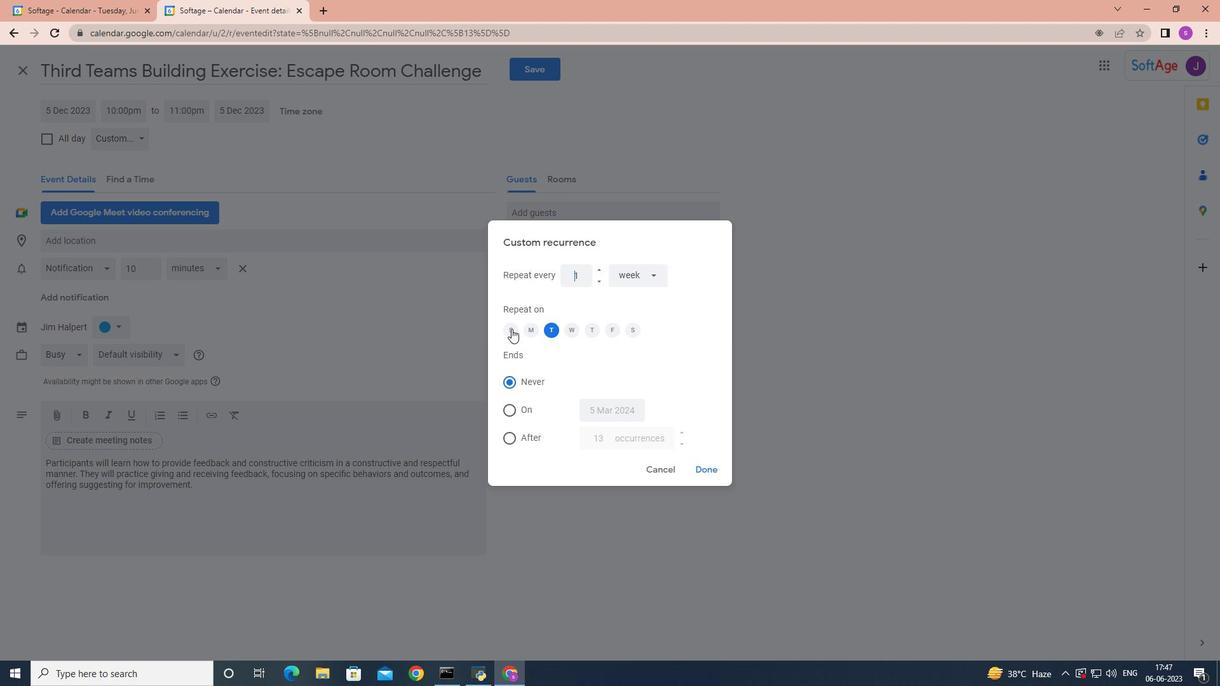 
Action: Mouse moved to (549, 329)
Screenshot: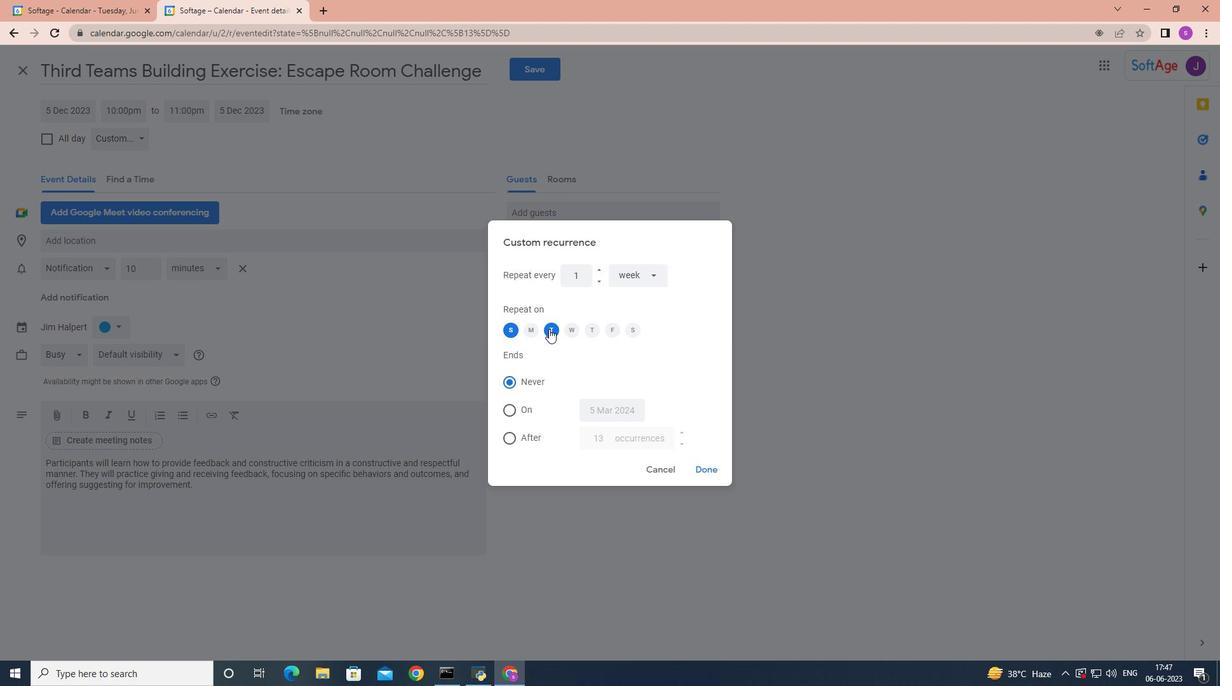 
Action: Mouse pressed left at (549, 329)
Screenshot: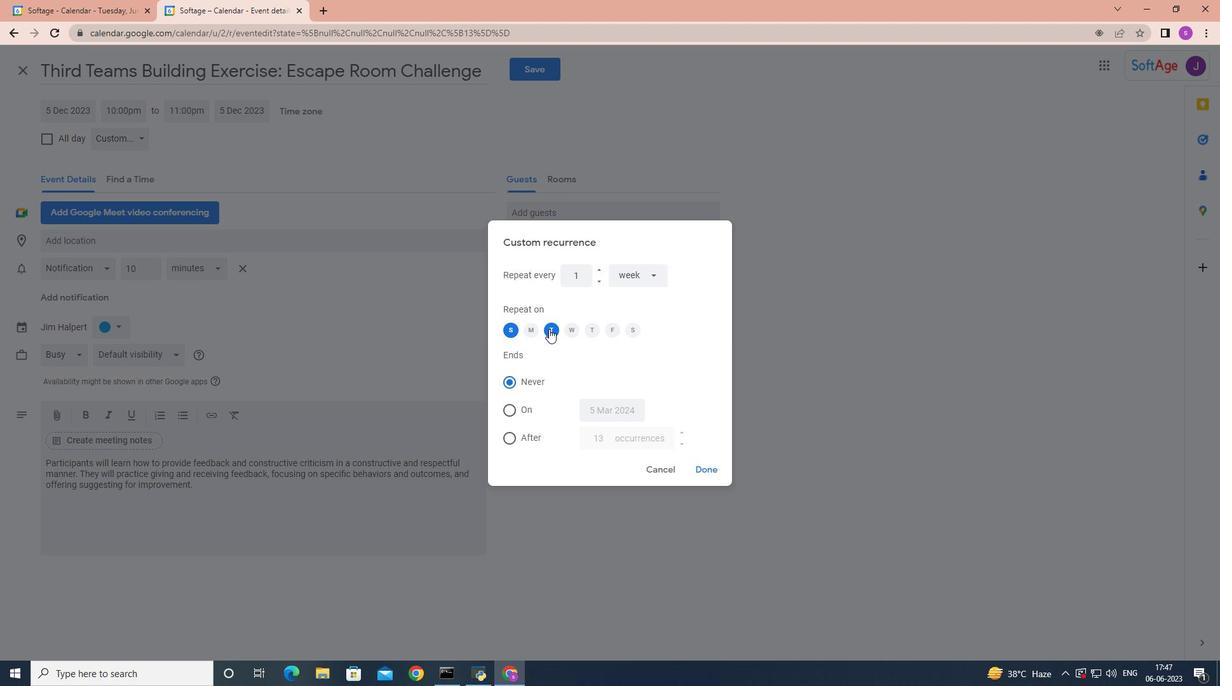 
Action: Mouse moved to (708, 467)
Screenshot: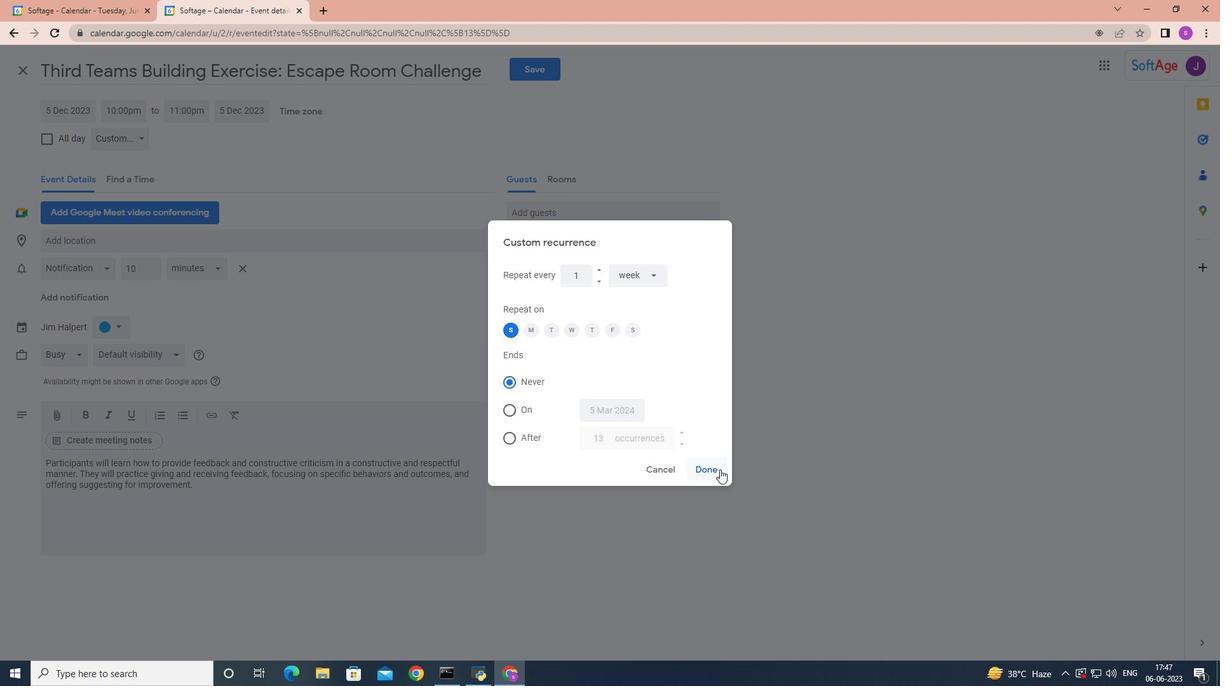 
Action: Mouse pressed left at (708, 467)
Screenshot: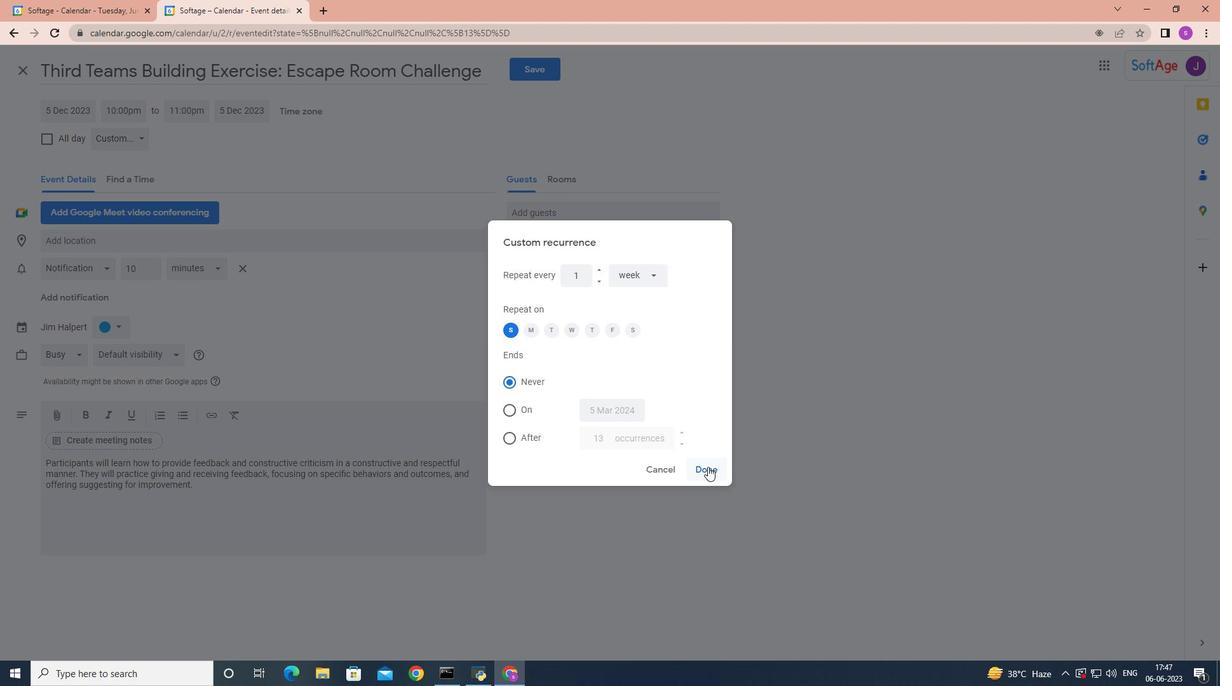 
Action: Mouse moved to (532, 68)
Screenshot: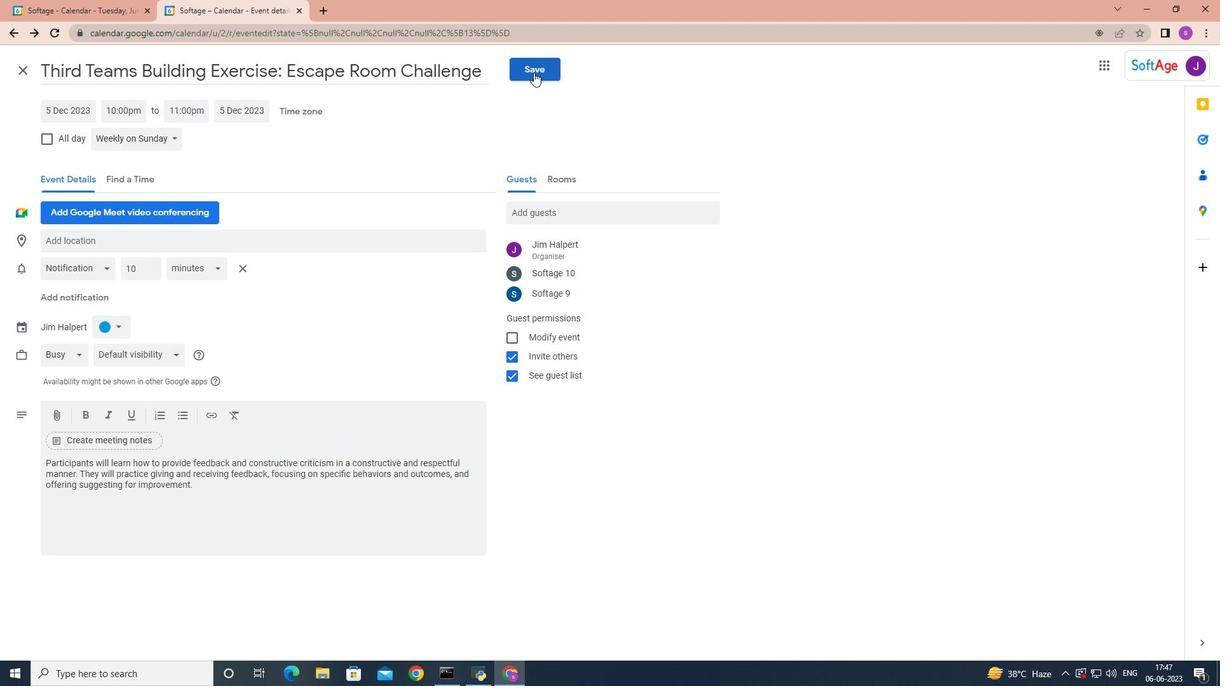 
Action: Mouse pressed left at (532, 68)
Screenshot: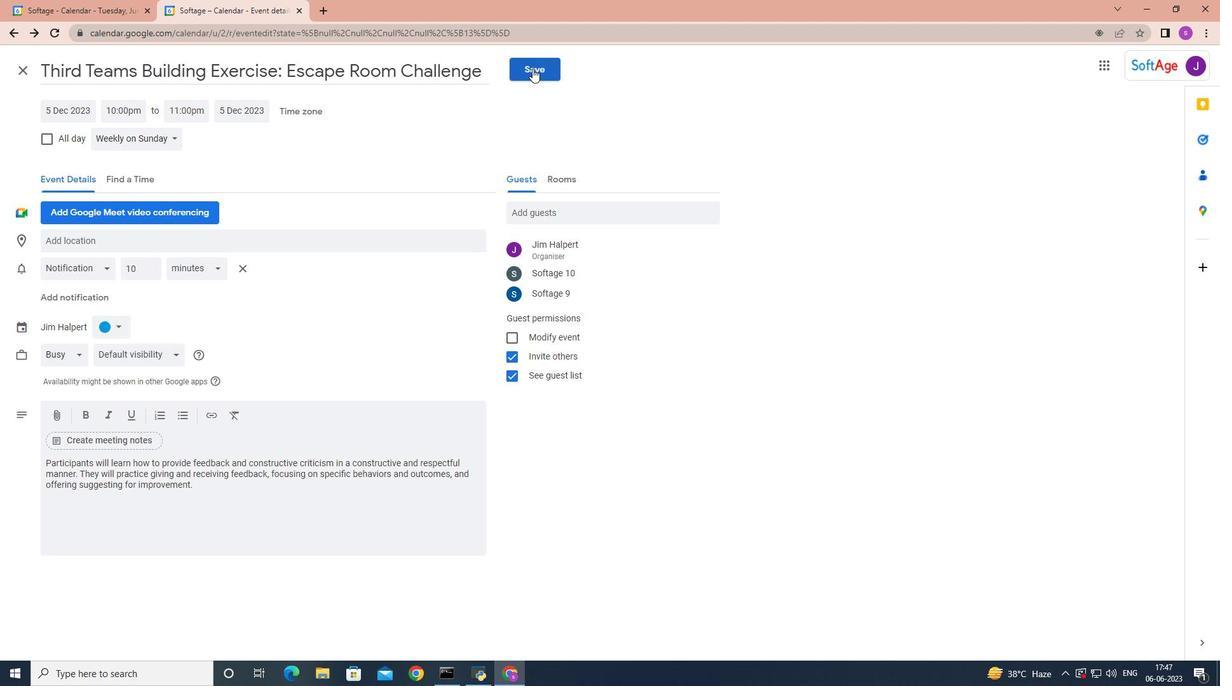 
Action: Mouse moved to (735, 380)
Screenshot: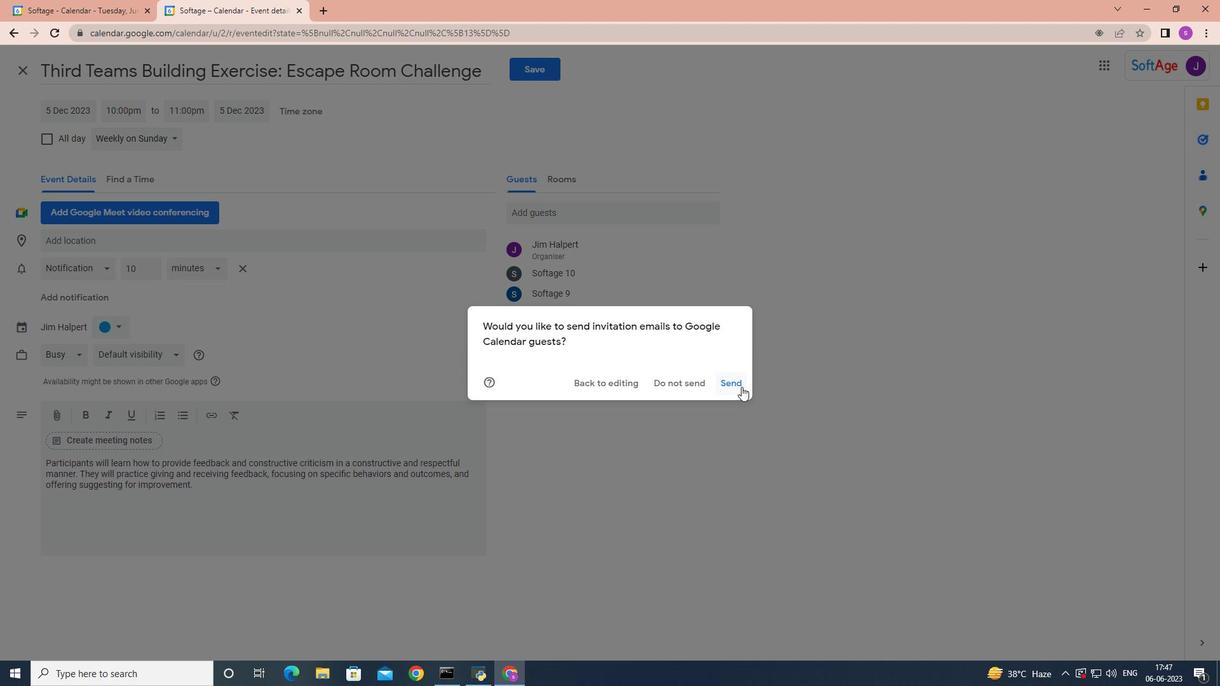 
Action: Mouse pressed left at (735, 380)
Screenshot: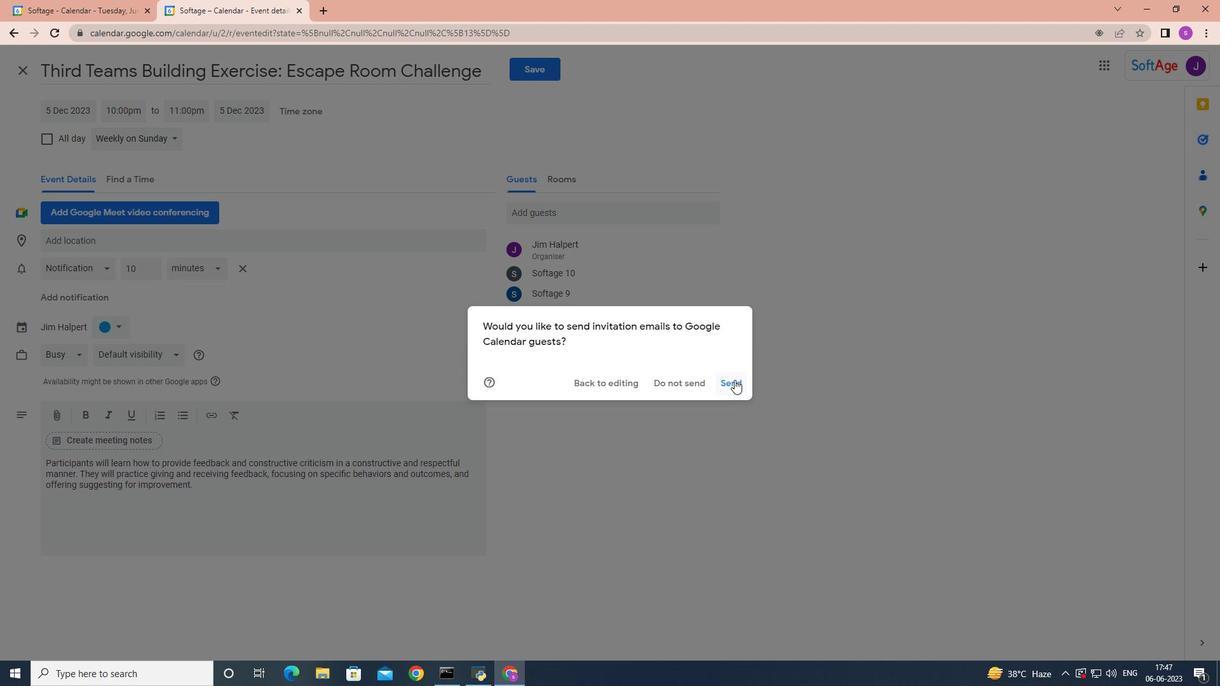 
Action: Mouse moved to (734, 380)
Screenshot: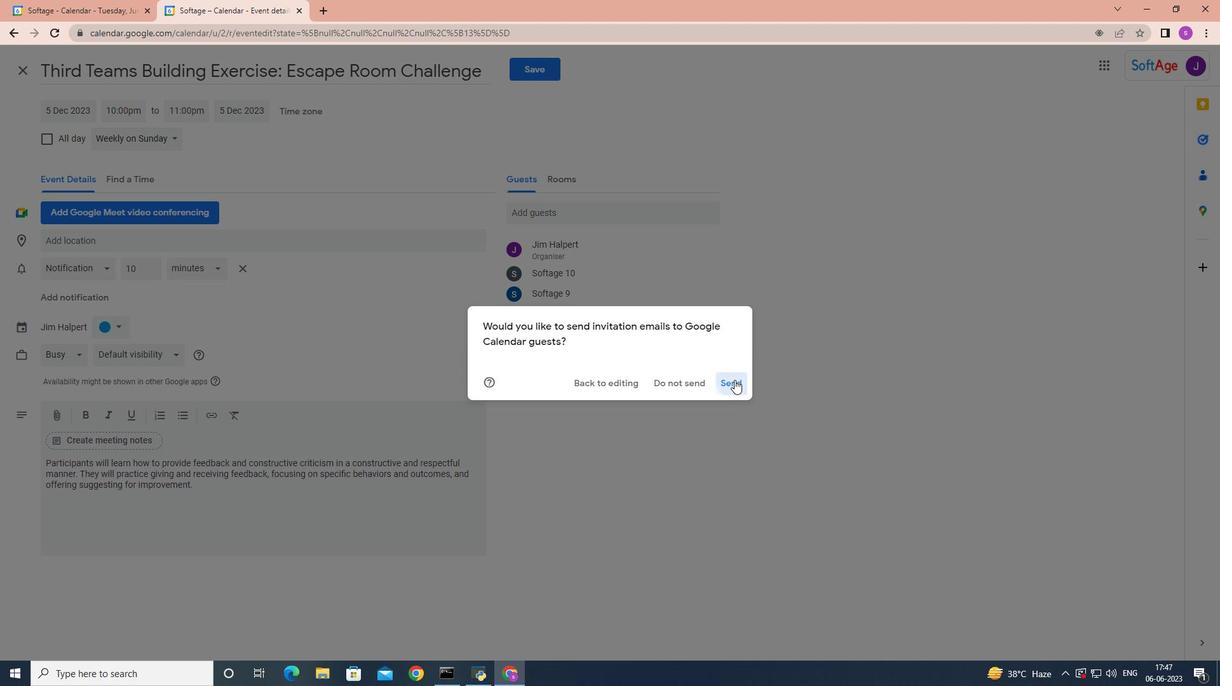 
